 Task: Create conditional ticket fields for capturing feedback on the effectiveness of solutions provided.
Action: Mouse moved to (1144, 78)
Screenshot: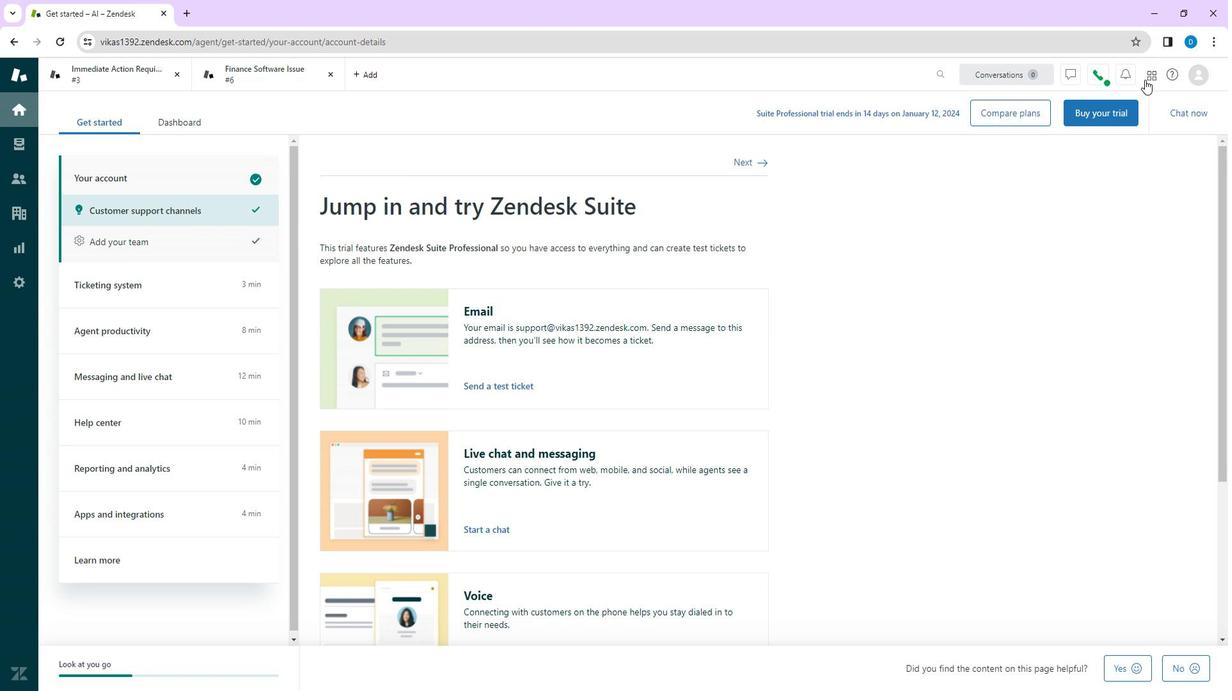 
Action: Mouse pressed left at (1144, 78)
Screenshot: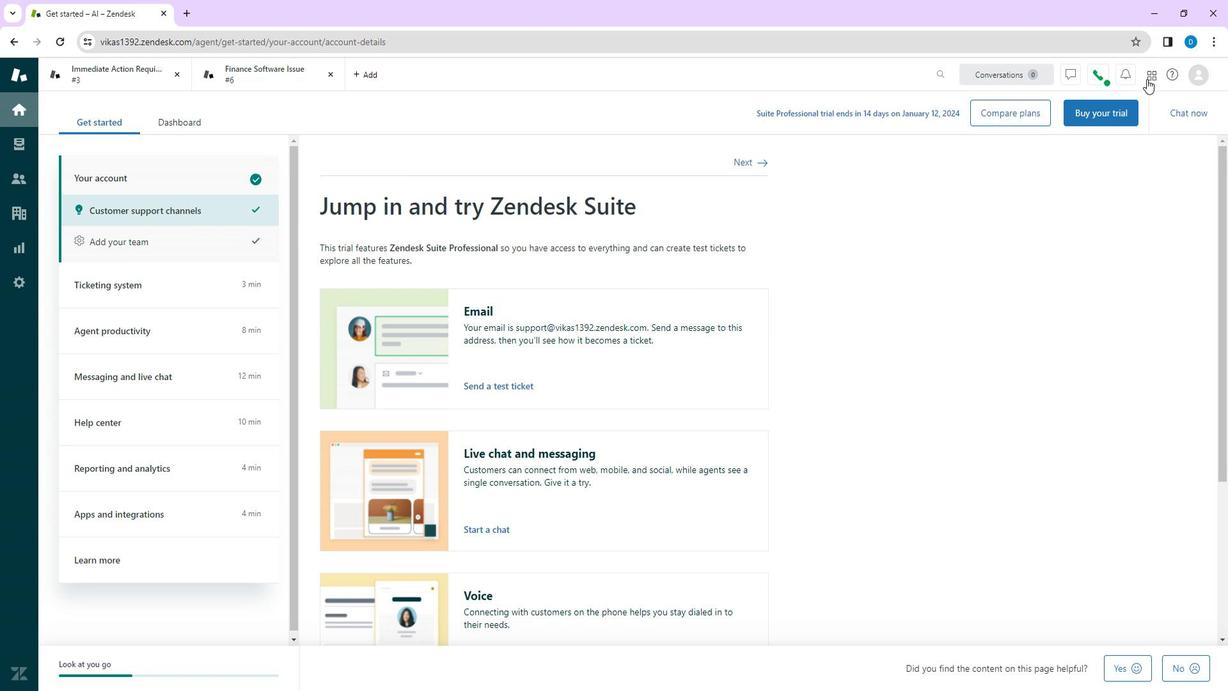 
Action: Mouse moved to (1096, 403)
Screenshot: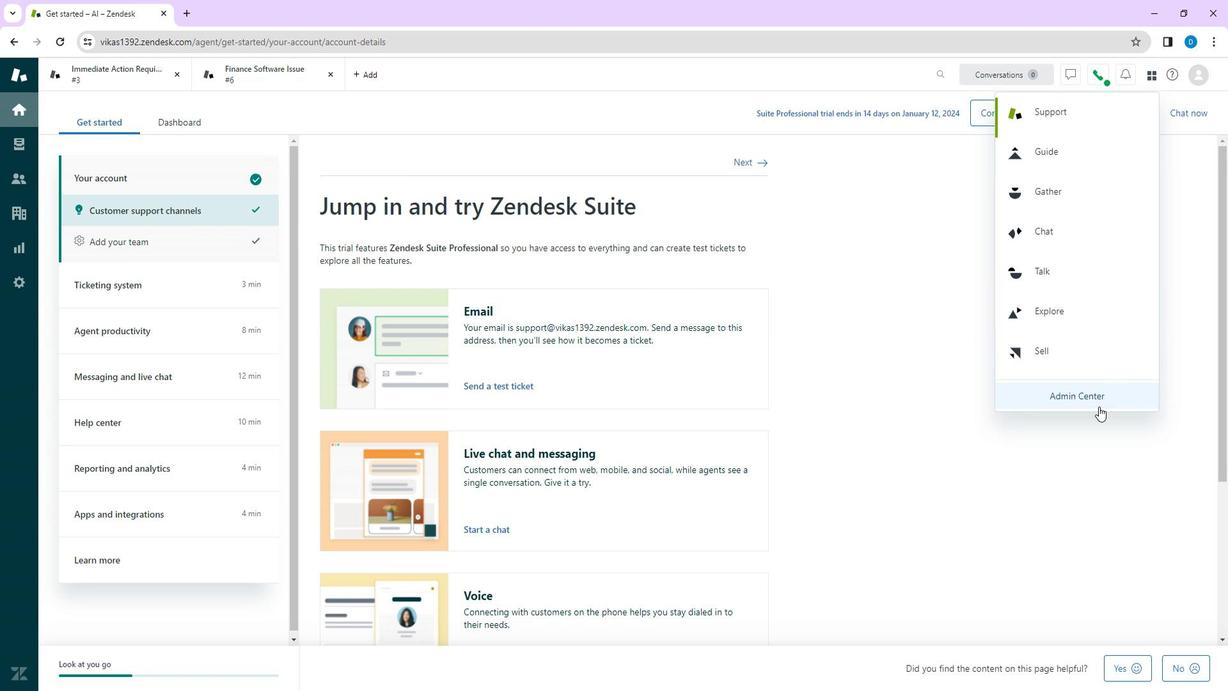 
Action: Mouse pressed left at (1096, 403)
Screenshot: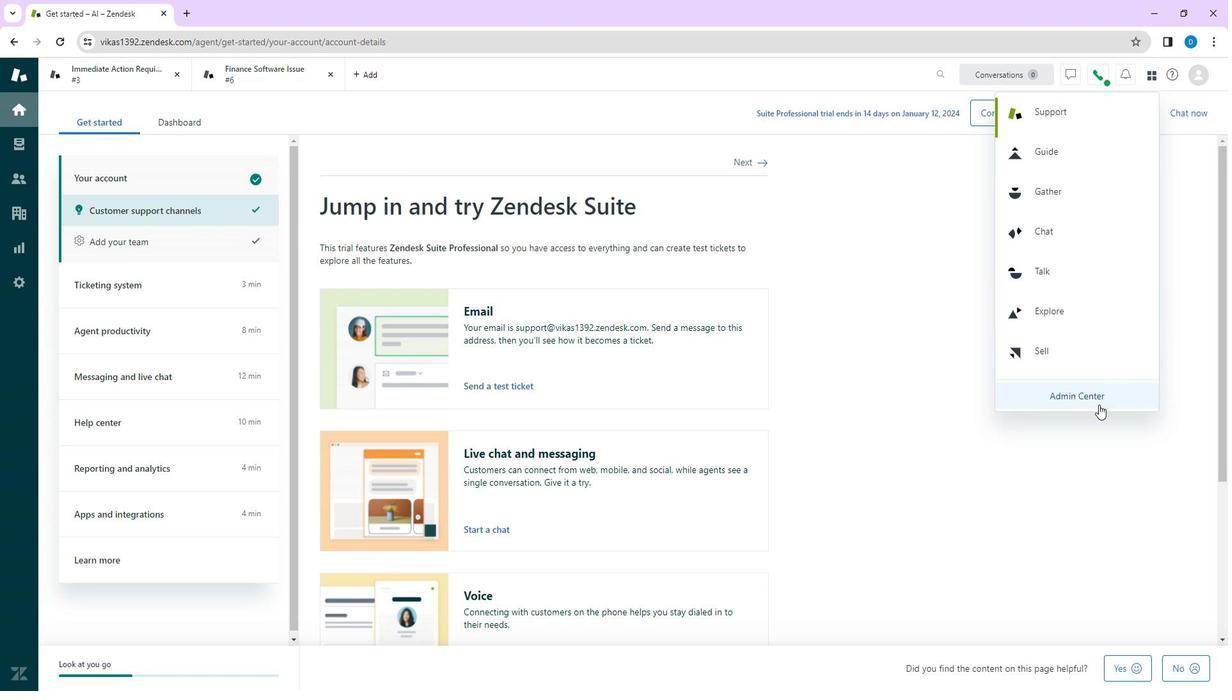 
Action: Mouse moved to (66, 177)
Screenshot: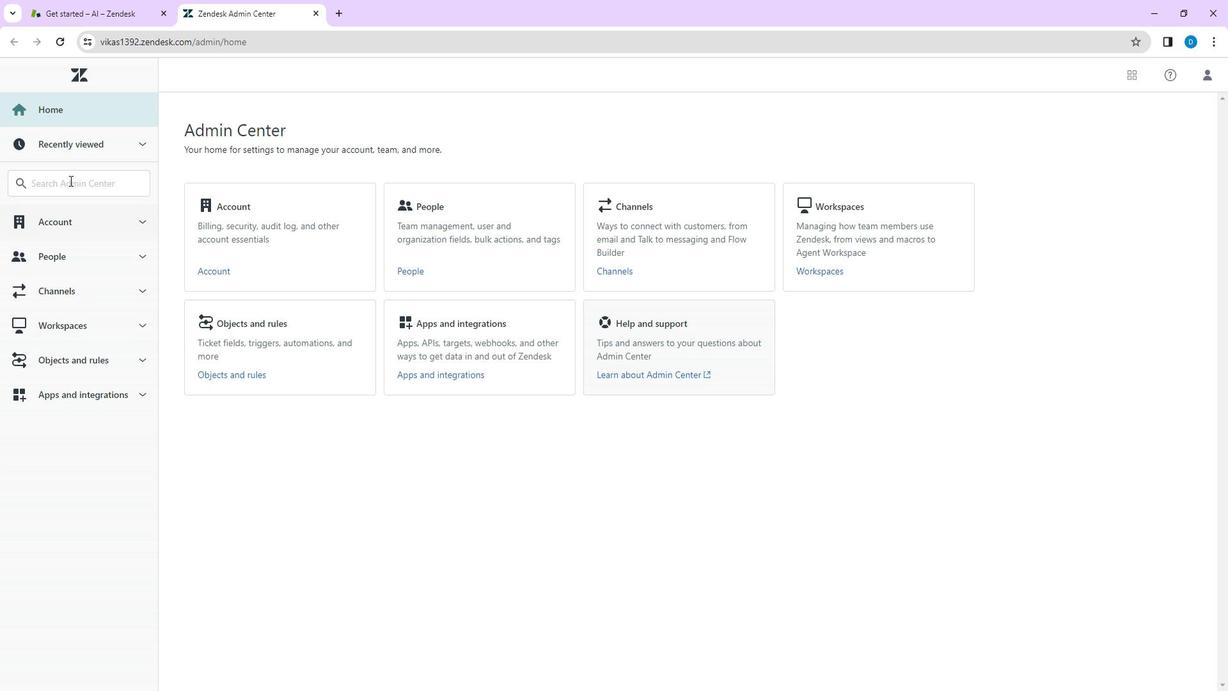 
Action: Mouse pressed left at (66, 177)
Screenshot: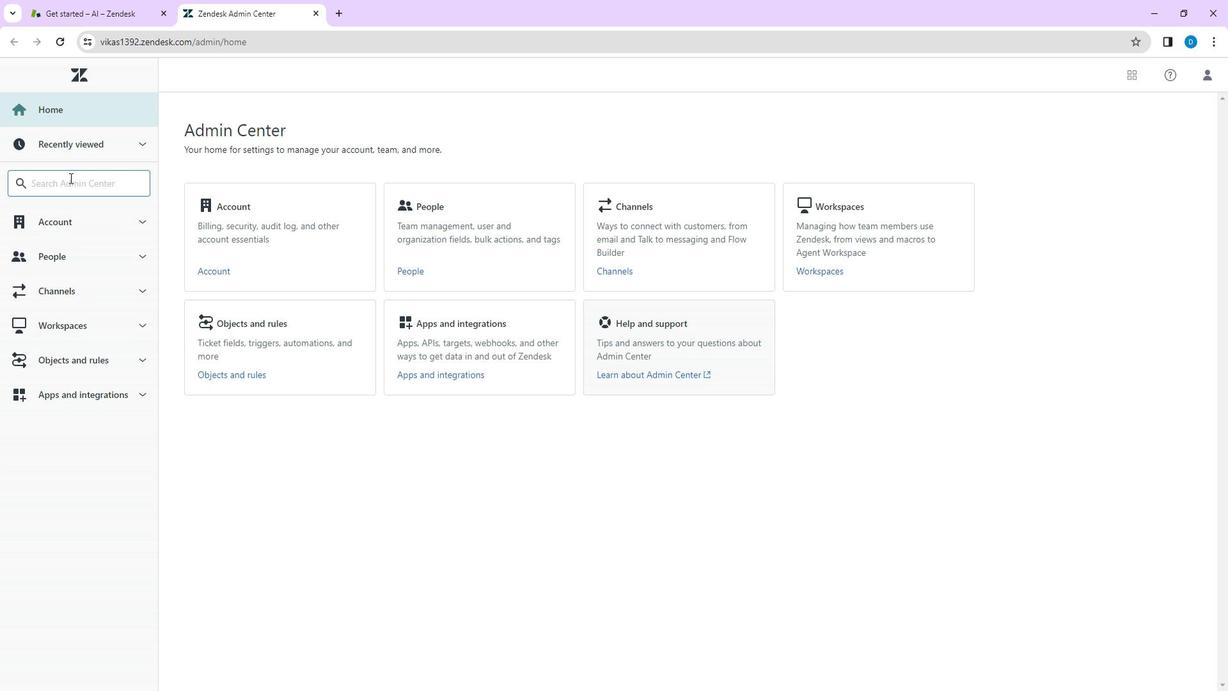 
Action: Key pressed field
Screenshot: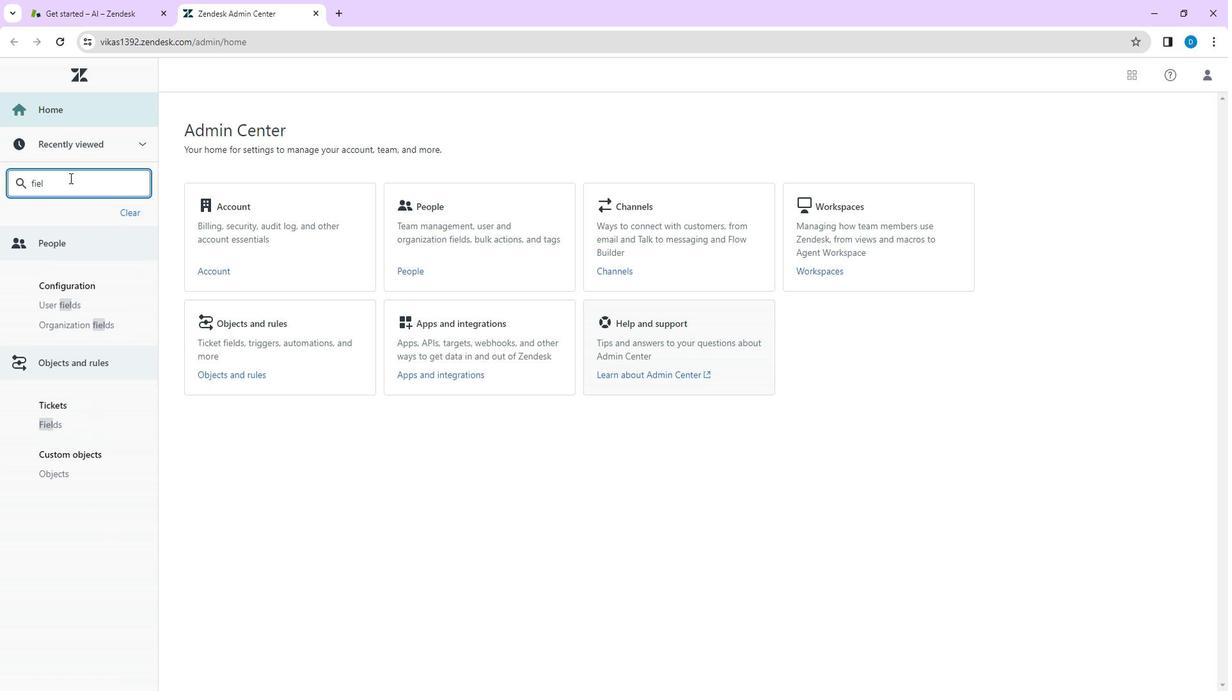 
Action: Mouse moved to (56, 428)
Screenshot: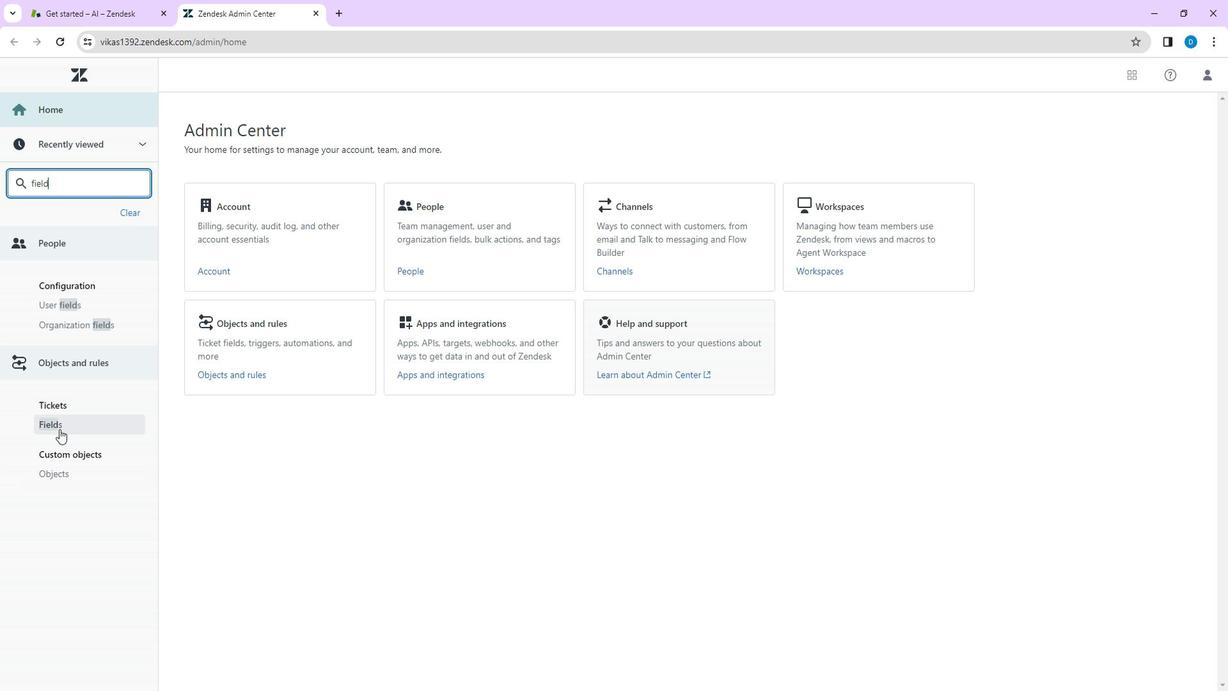 
Action: Mouse pressed left at (56, 428)
Screenshot: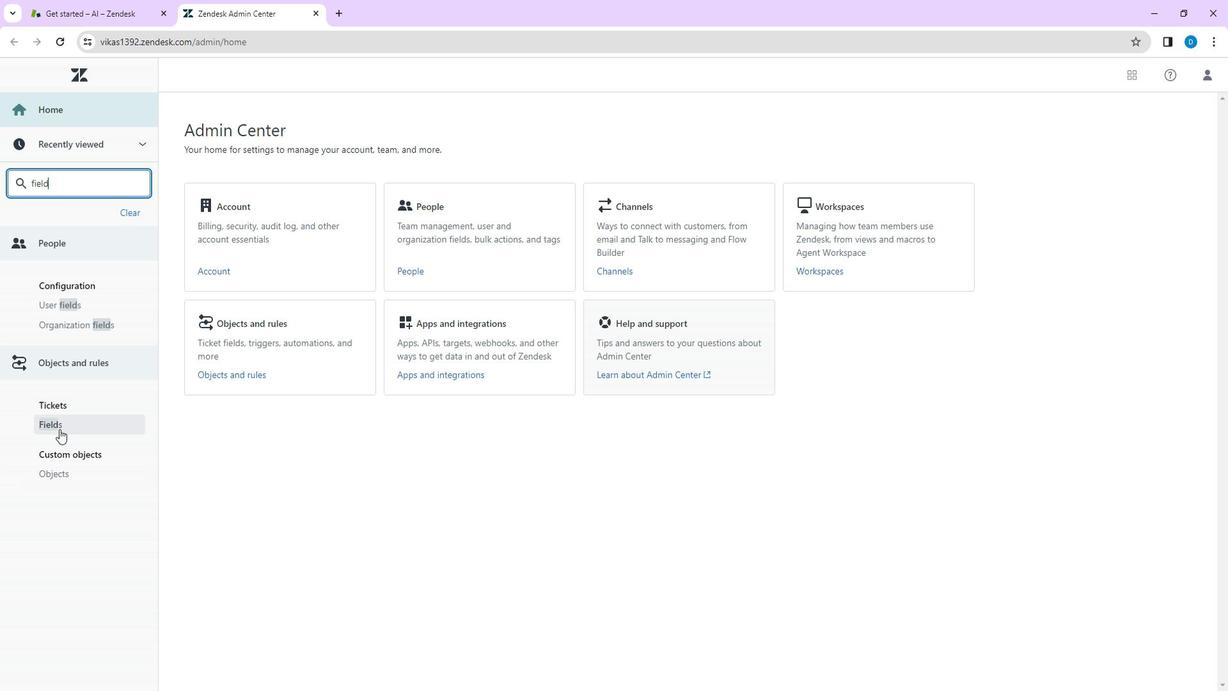 
Action: Mouse moved to (1161, 140)
Screenshot: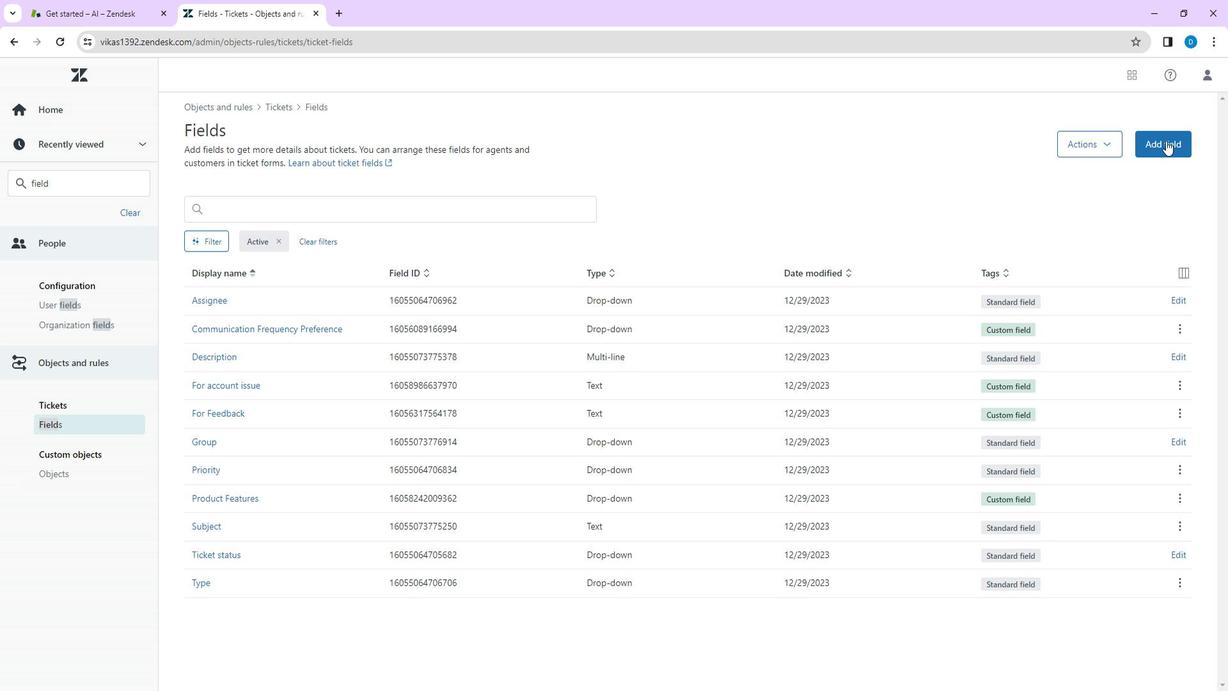 
Action: Mouse pressed left at (1161, 140)
Screenshot: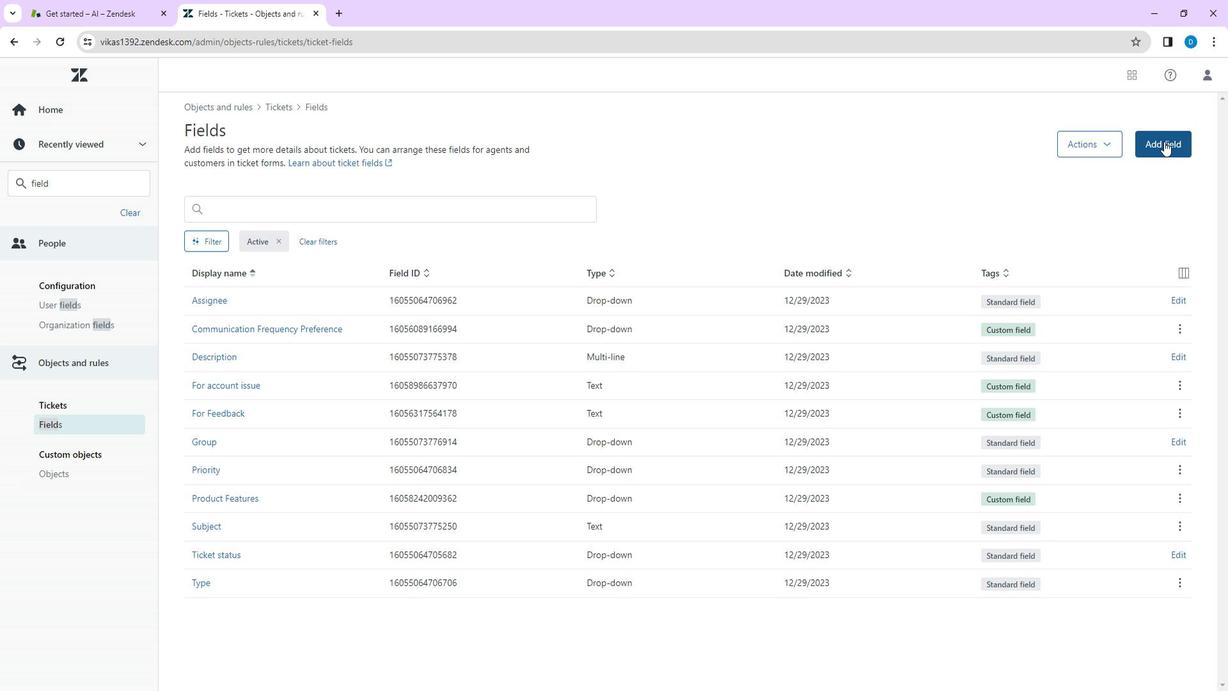 
Action: Mouse moved to (312, 226)
Screenshot: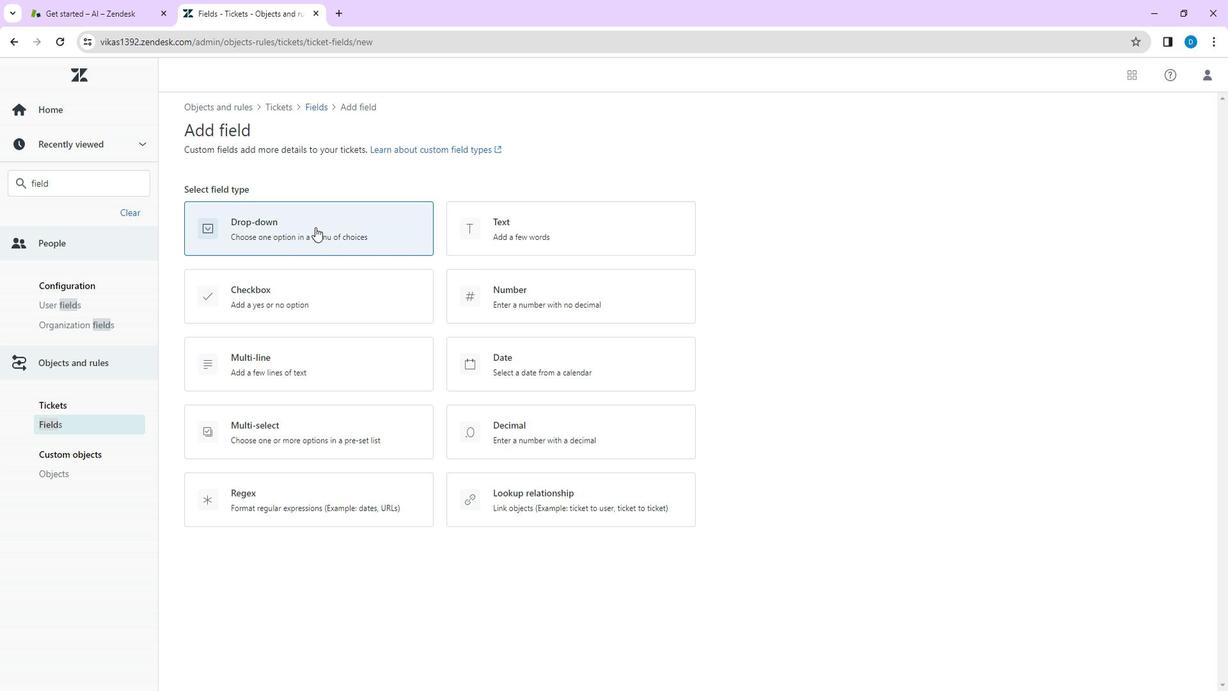 
Action: Mouse pressed left at (312, 226)
Screenshot: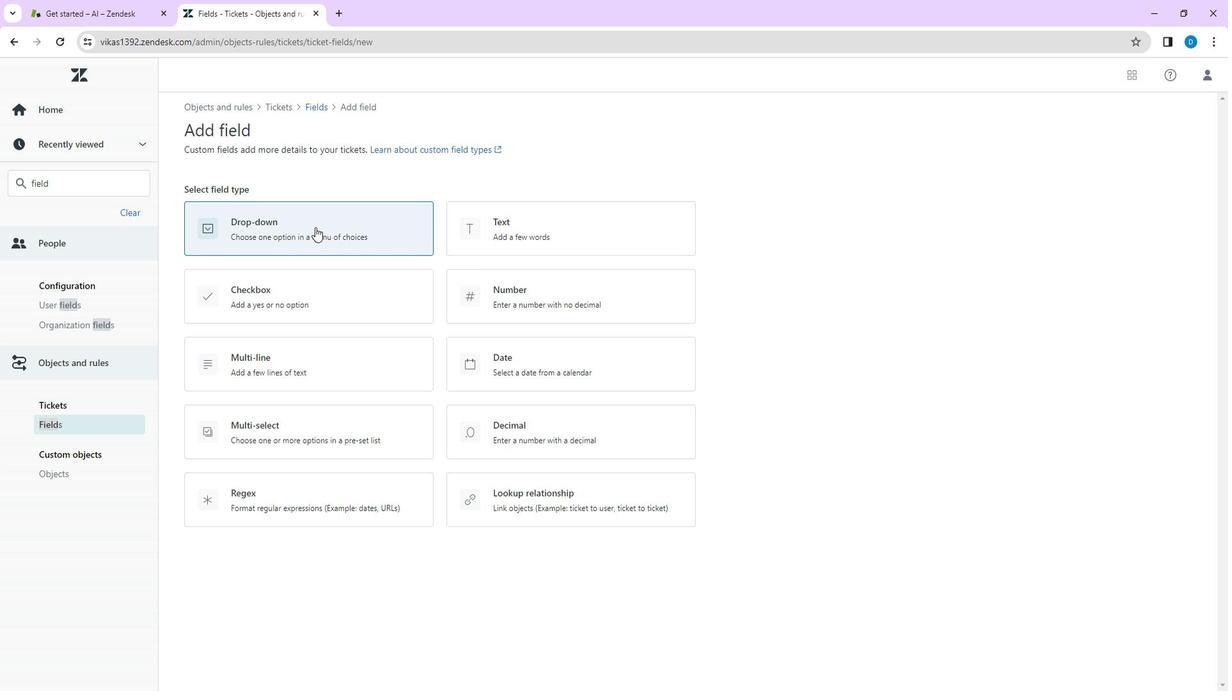
Action: Mouse moved to (280, 254)
Screenshot: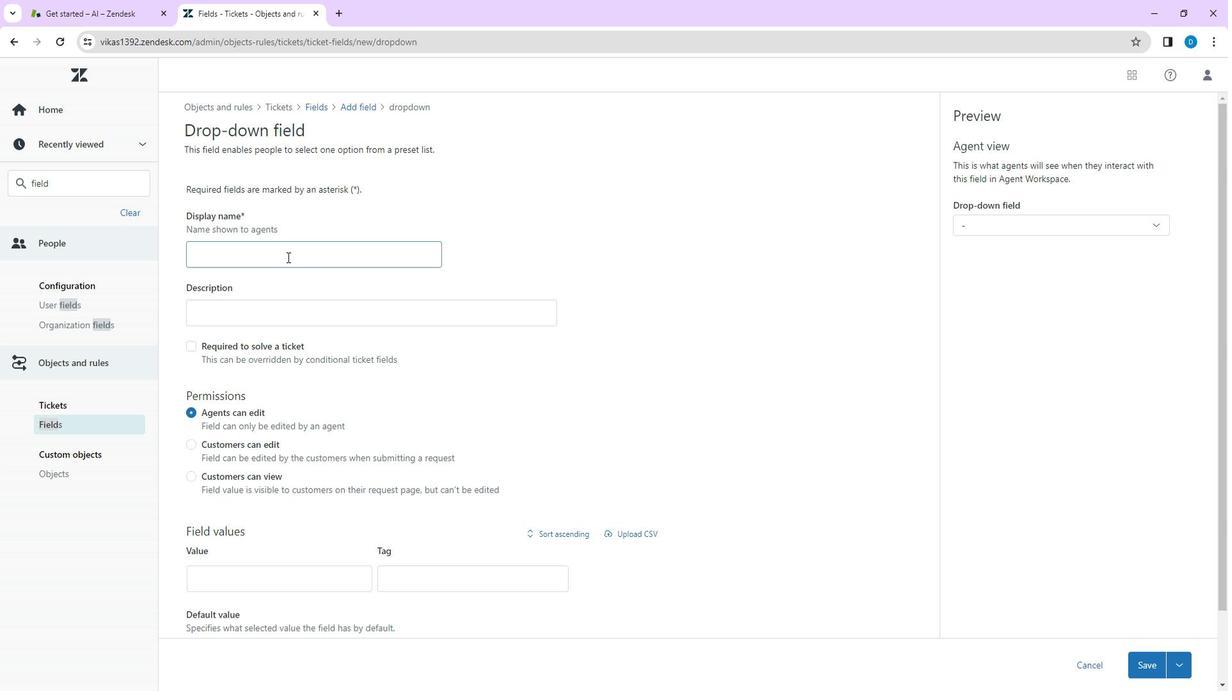
Action: Mouse pressed left at (280, 254)
Screenshot: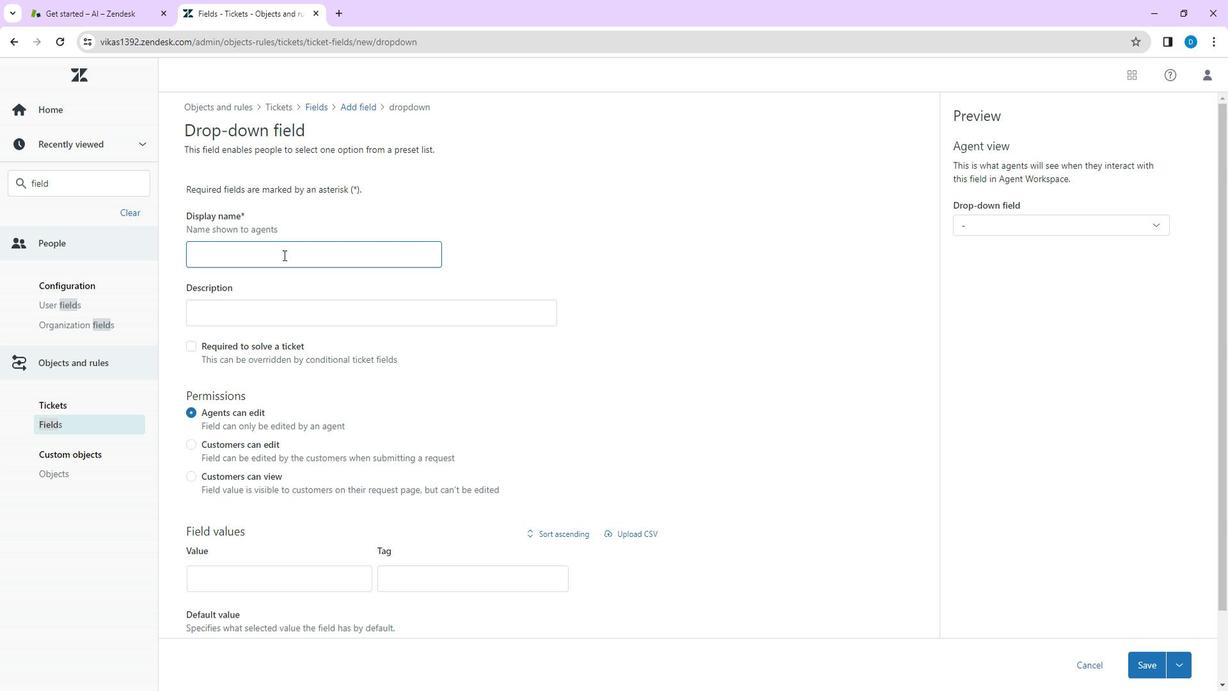 
Action: Key pressed <Key.caps_lock>F<Key.caps_lock>eedback<Key.space><Key.caps_lock>F<Key.caps_lock>ield
Screenshot: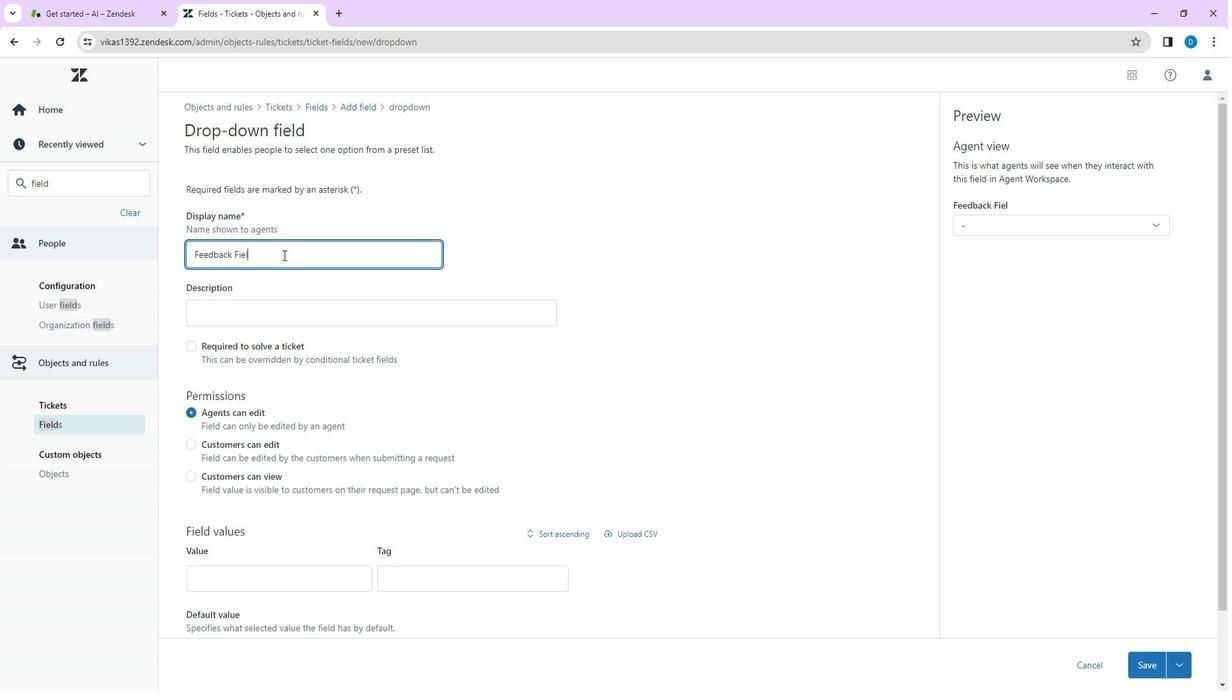 
Action: Mouse moved to (276, 306)
Screenshot: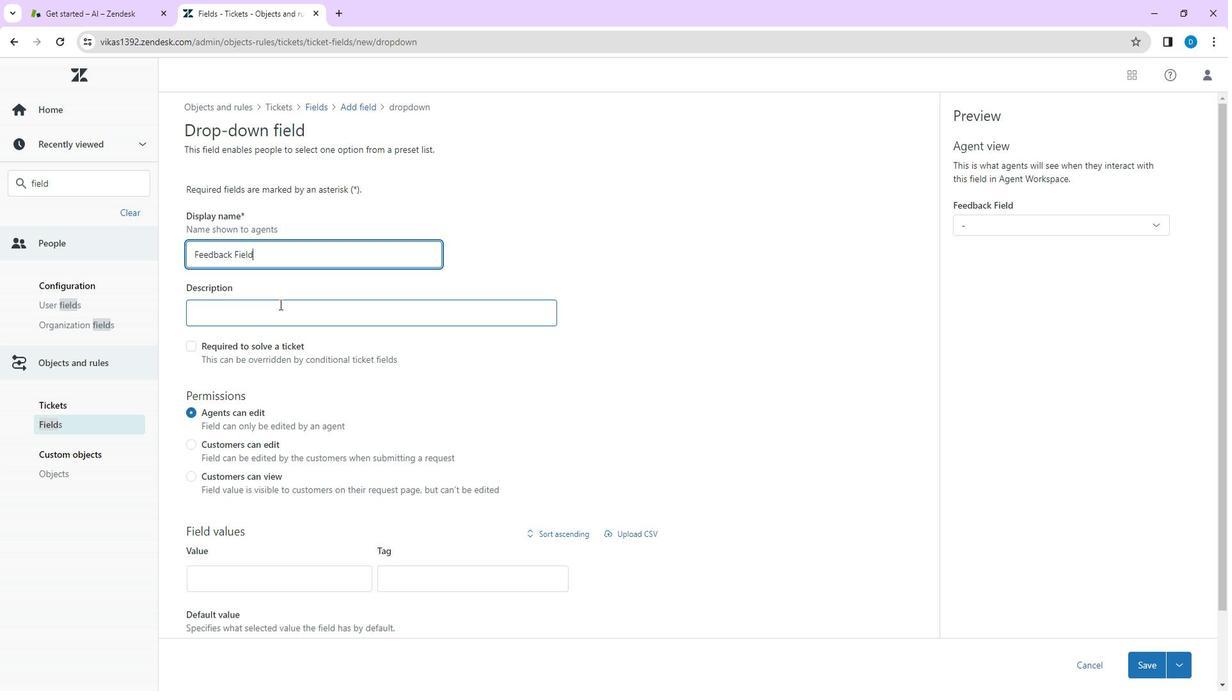 
Action: Mouse pressed left at (276, 306)
Screenshot: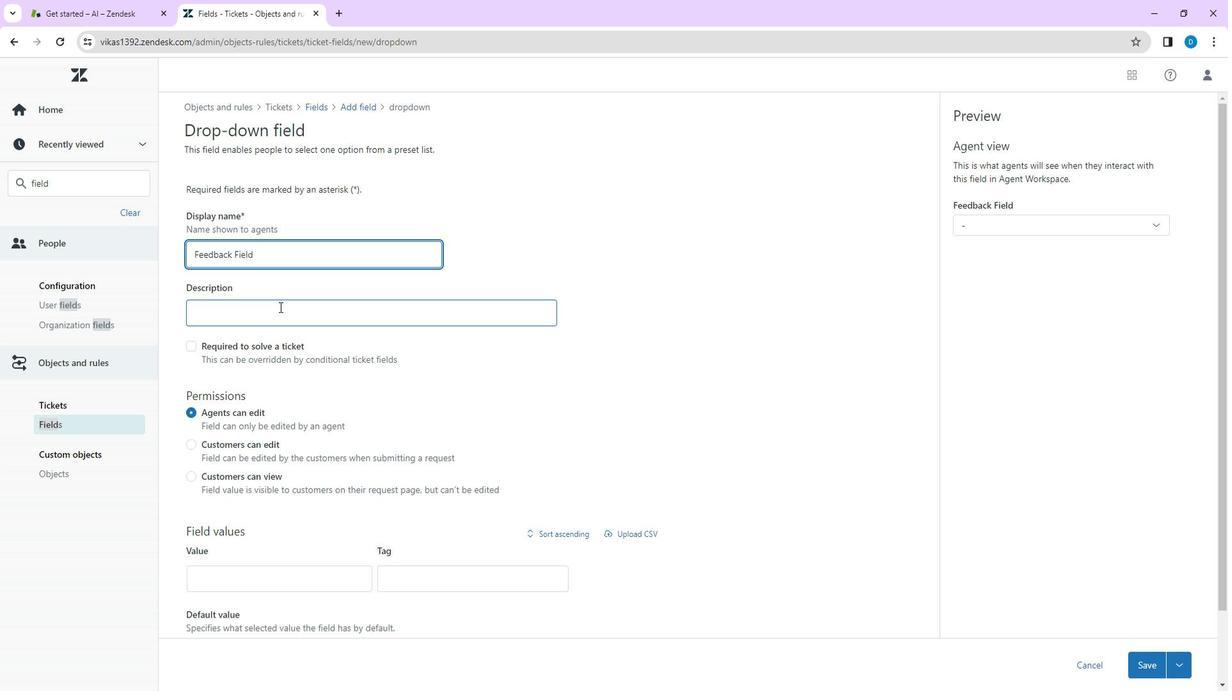 
Action: Key pressed teh<Key.space><Key.backspace><Key.backspace><Key.backspace><Key.backspace><Key.caps_lock>T<Key.caps_lock>he<Key.space>effect<Key.backspace>tiveness<Key.space>of<Key.space>solutions<Key.space>provided.
Screenshot: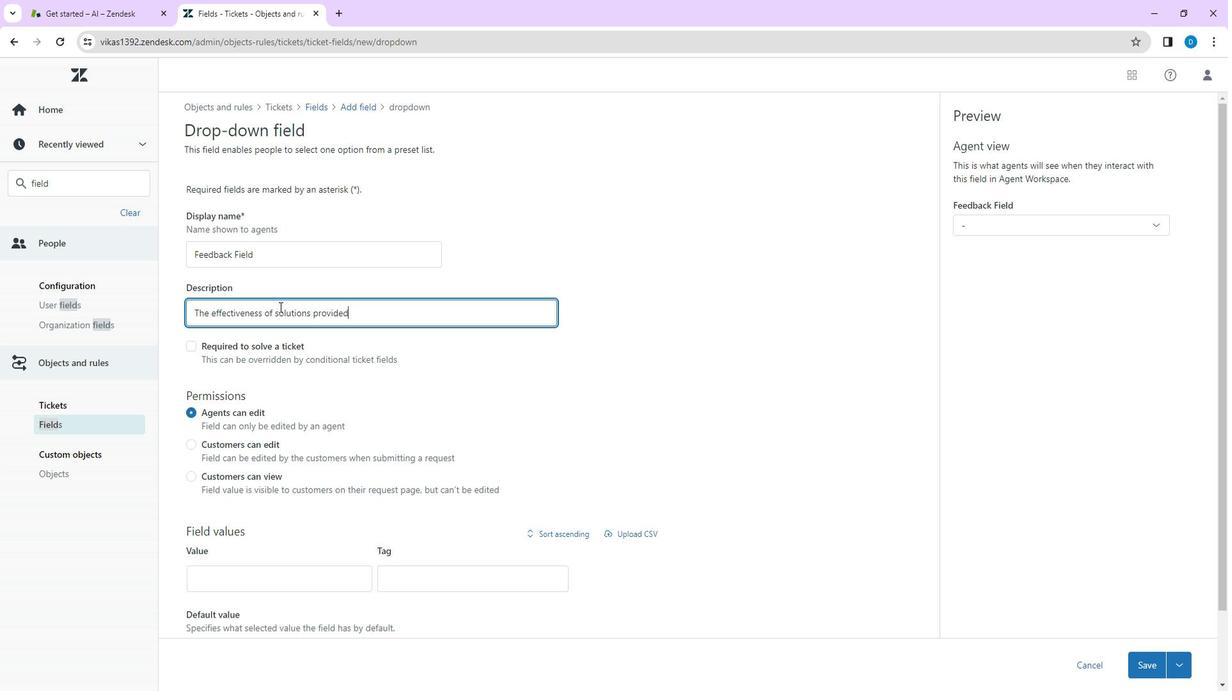 
Action: Mouse moved to (191, 349)
Screenshot: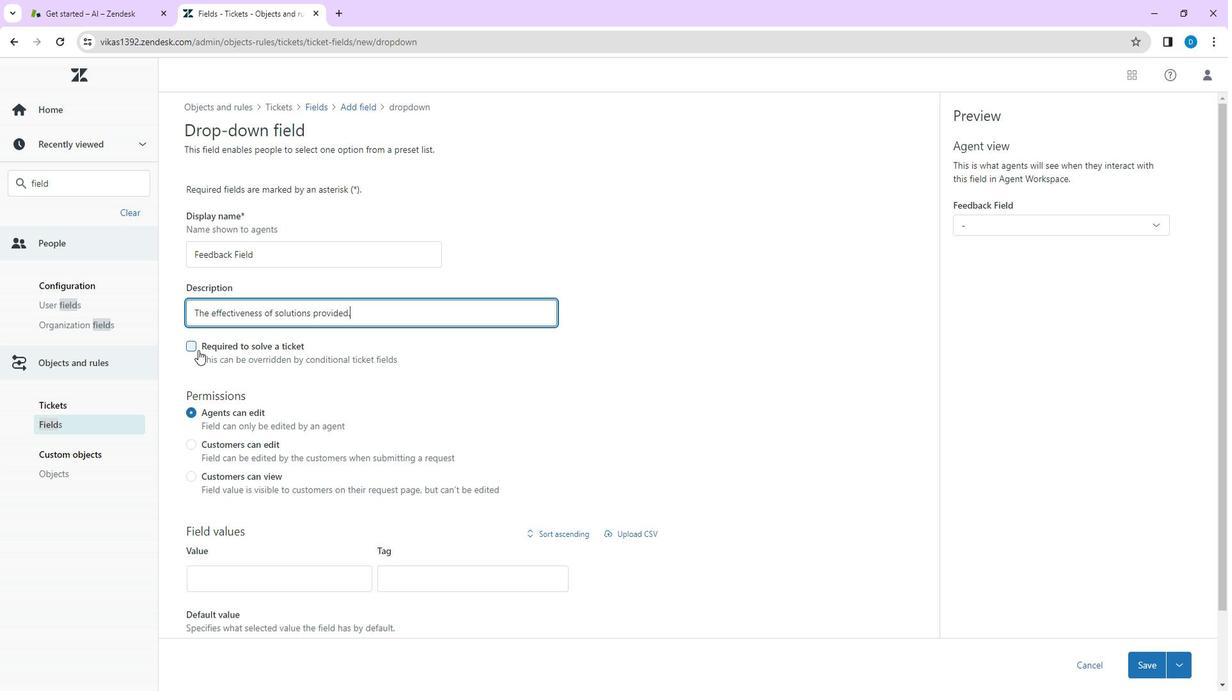 
Action: Mouse pressed left at (191, 349)
Screenshot: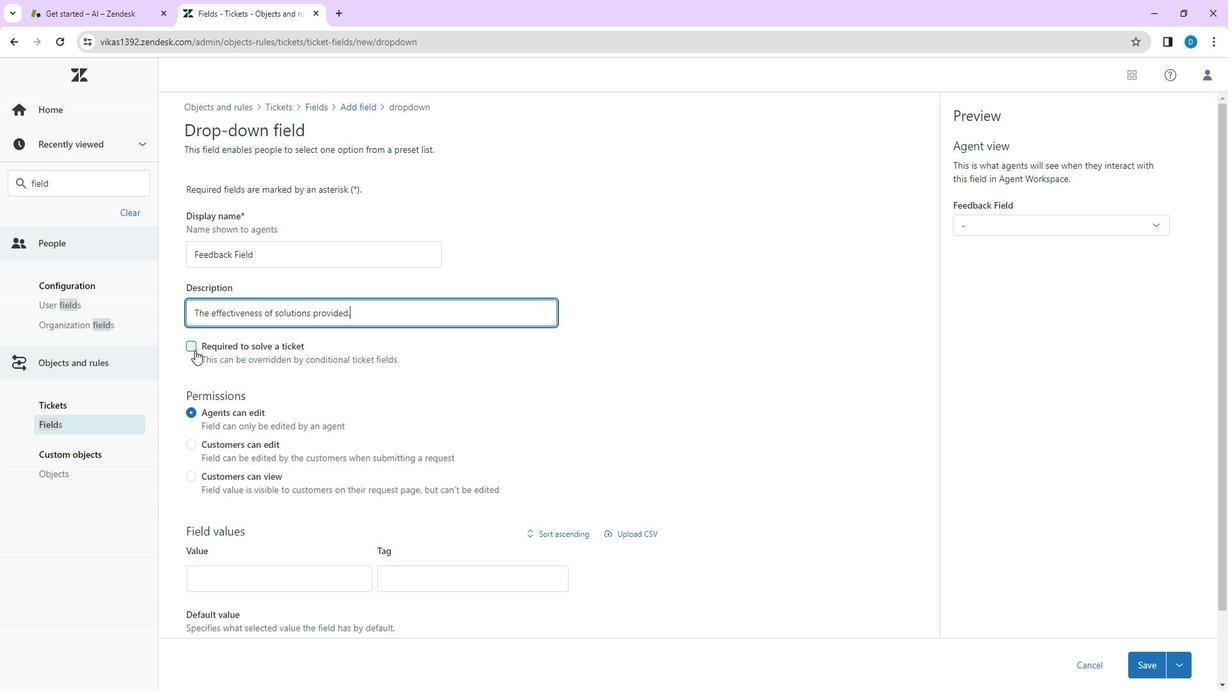 
Action: Mouse pressed left at (191, 349)
Screenshot: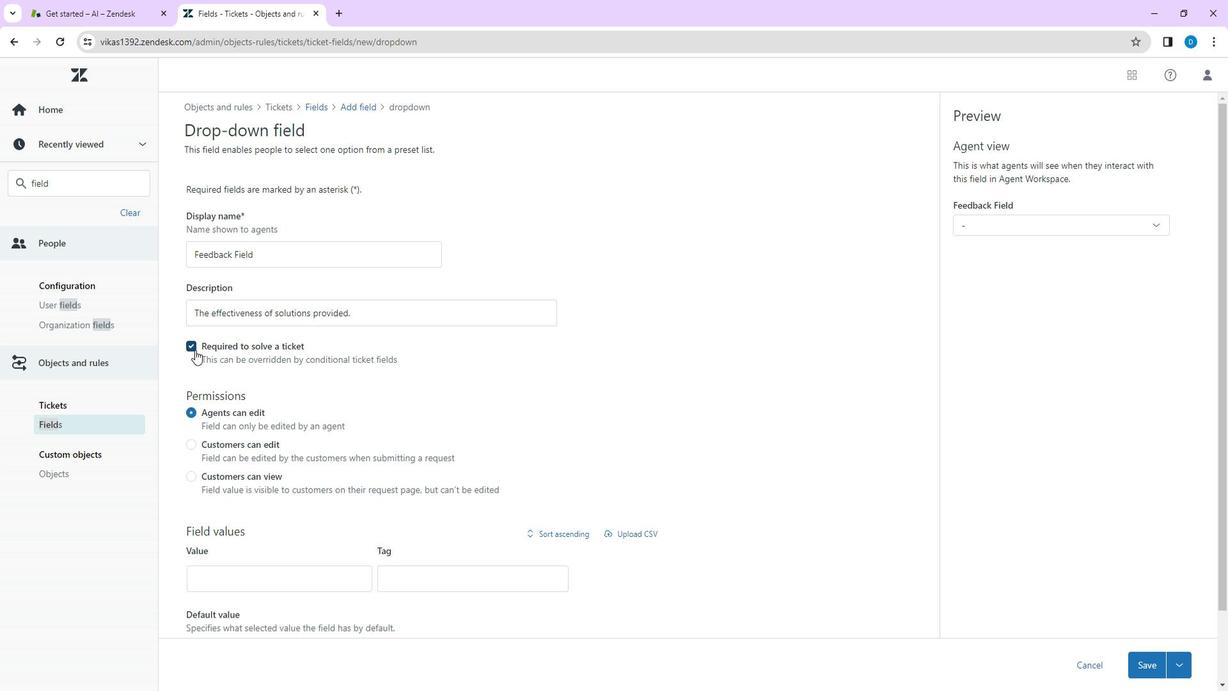 
Action: Mouse moved to (202, 406)
Screenshot: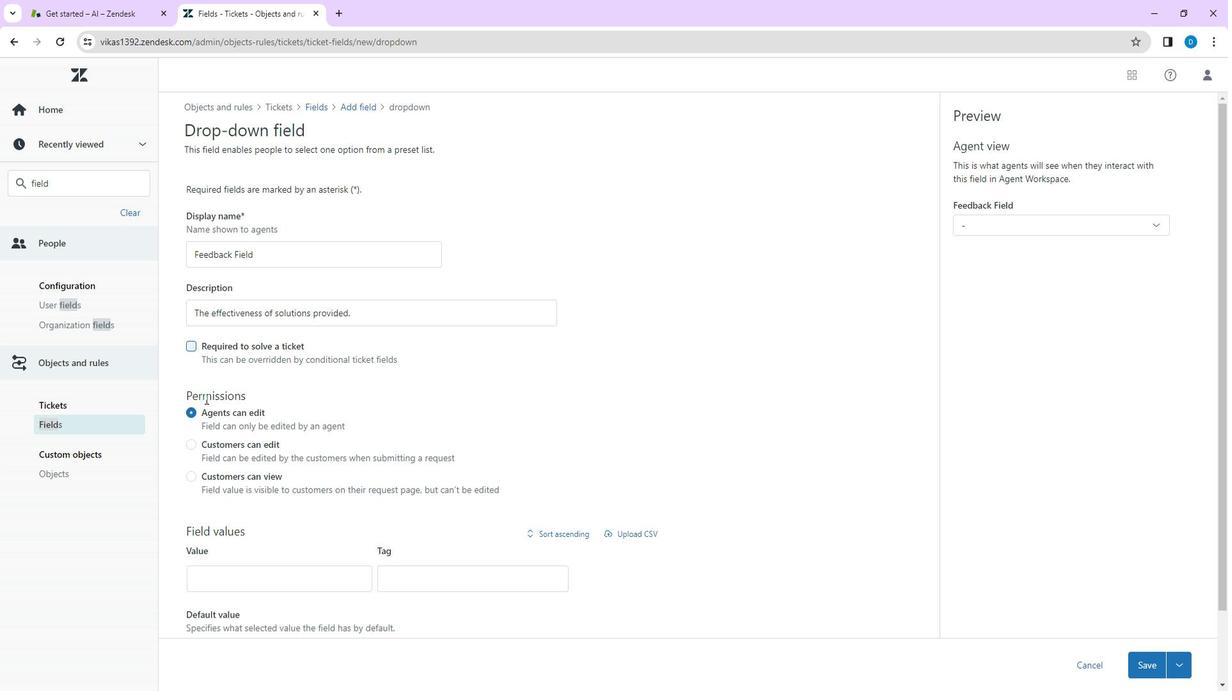 
Action: Mouse scrolled (202, 405) with delta (0, 0)
Screenshot: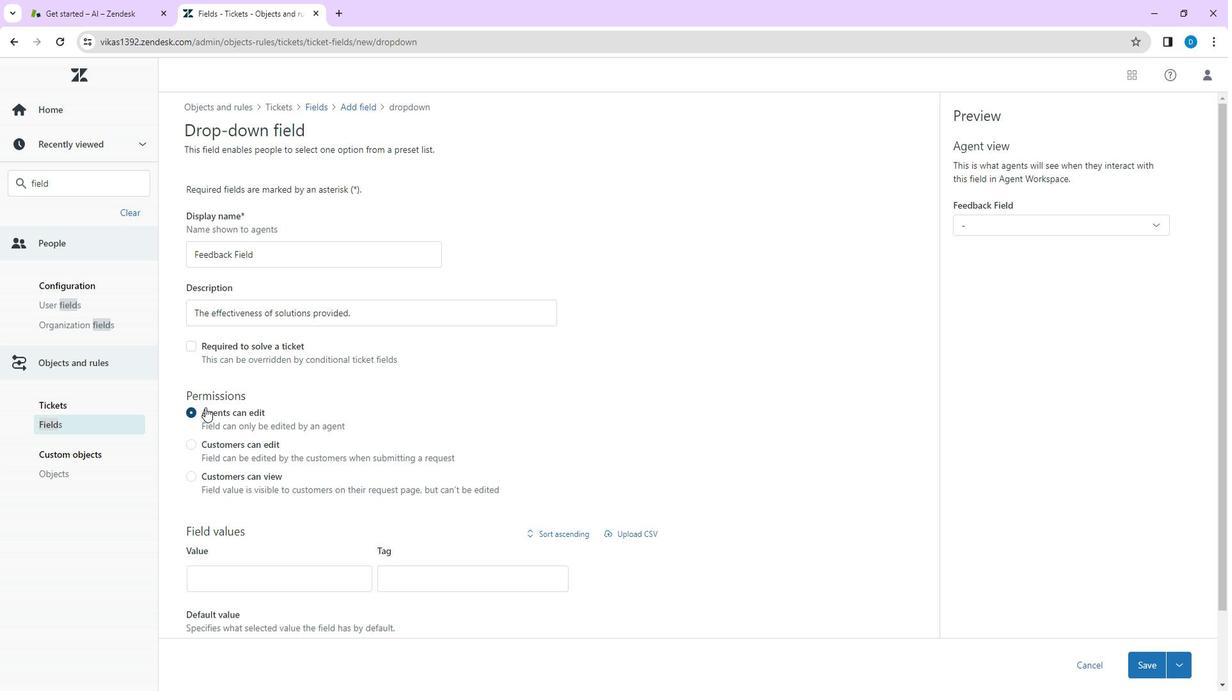 
Action: Mouse scrolled (202, 405) with delta (0, 0)
Screenshot: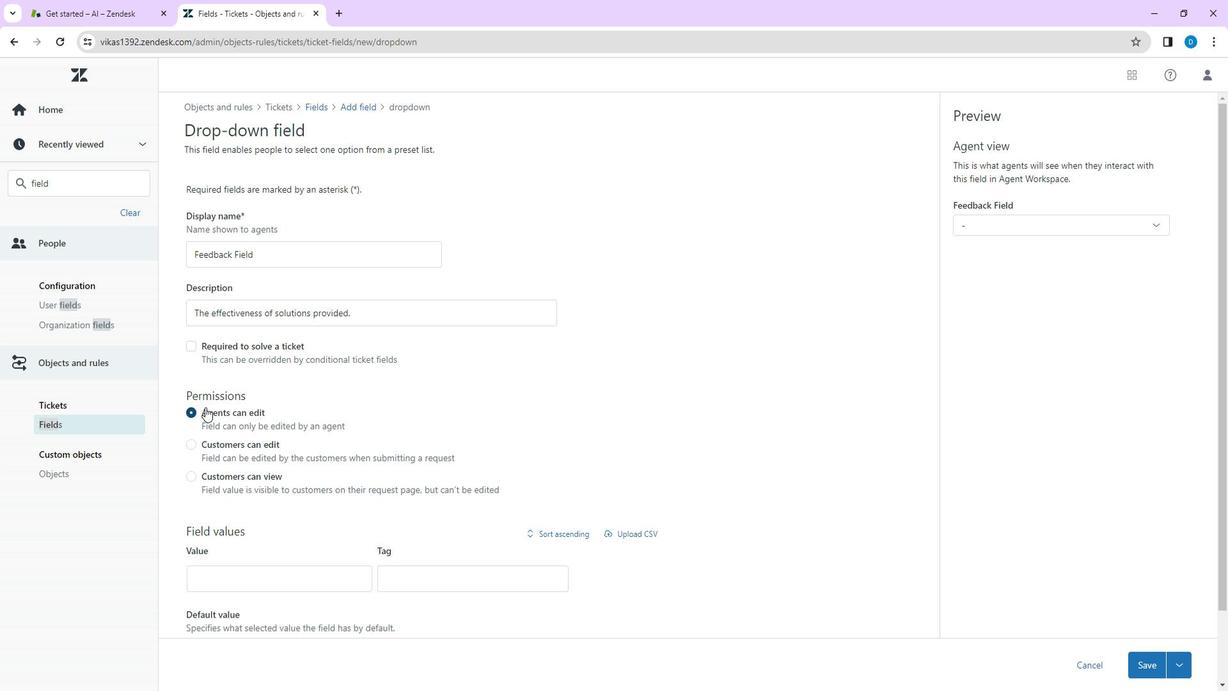 
Action: Mouse moved to (267, 501)
Screenshot: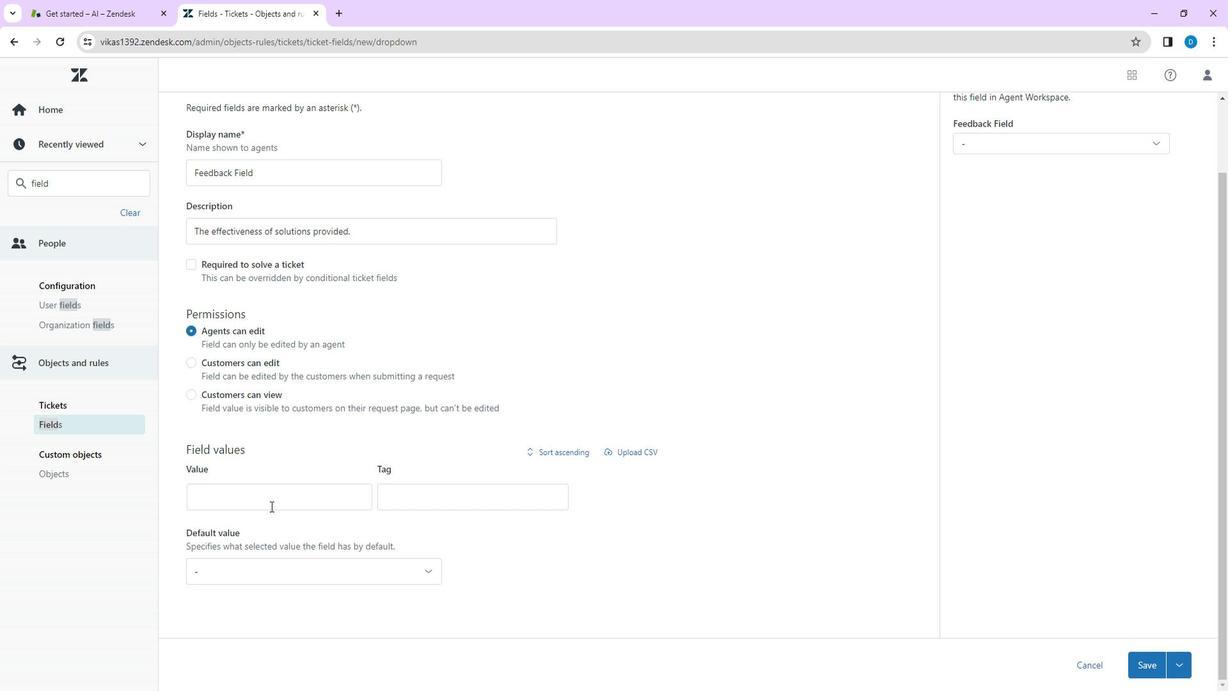
Action: Mouse pressed left at (267, 501)
Screenshot: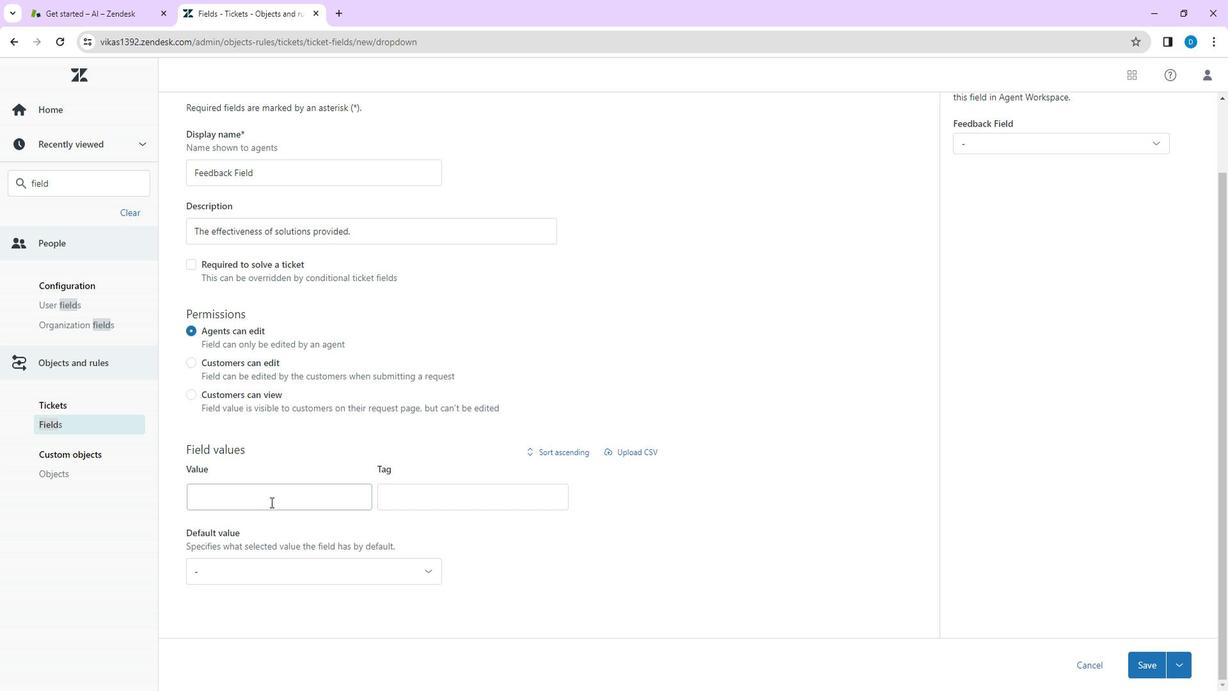 
Action: Key pressed <Key.caps_lock>S<Key.caps_lock>t<Key.backspace>atisfied
Screenshot: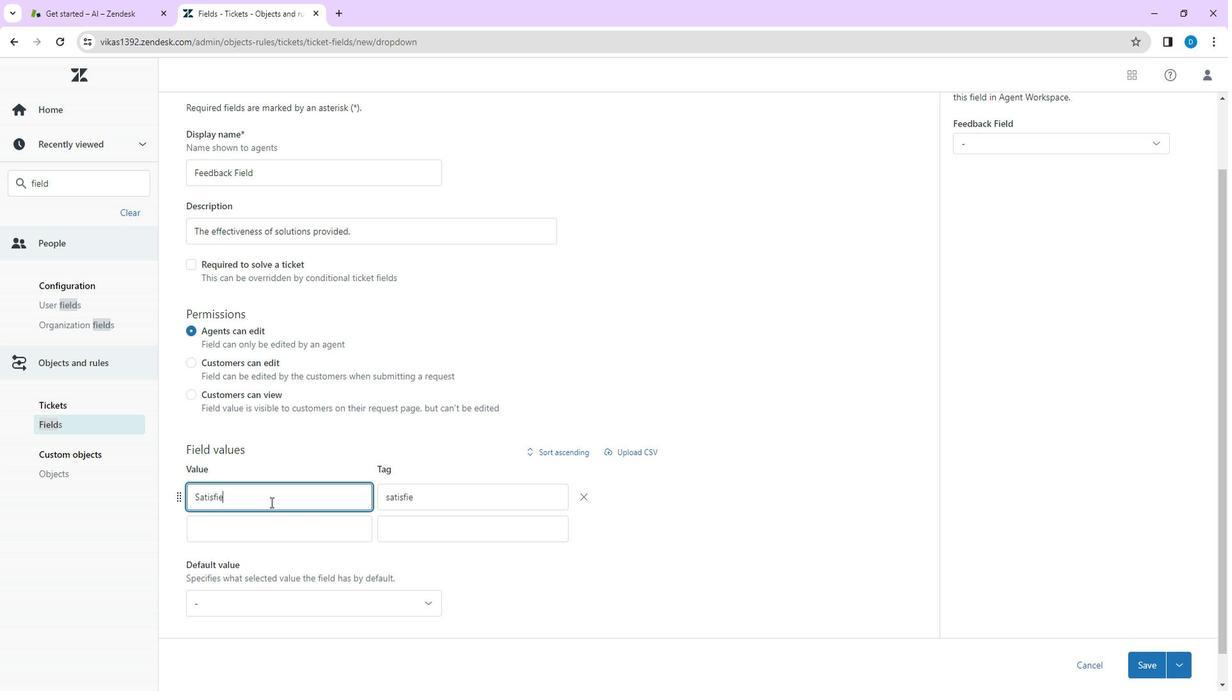 
Action: Mouse moved to (588, 552)
Screenshot: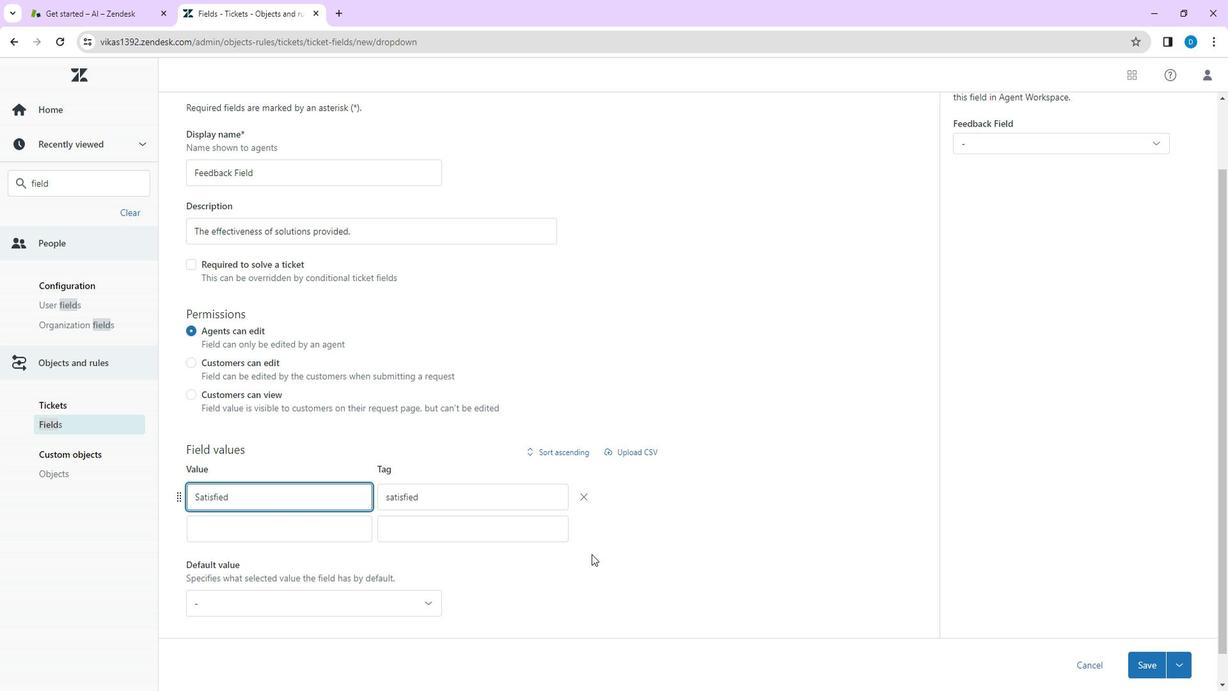 
Action: Mouse pressed left at (588, 552)
Screenshot: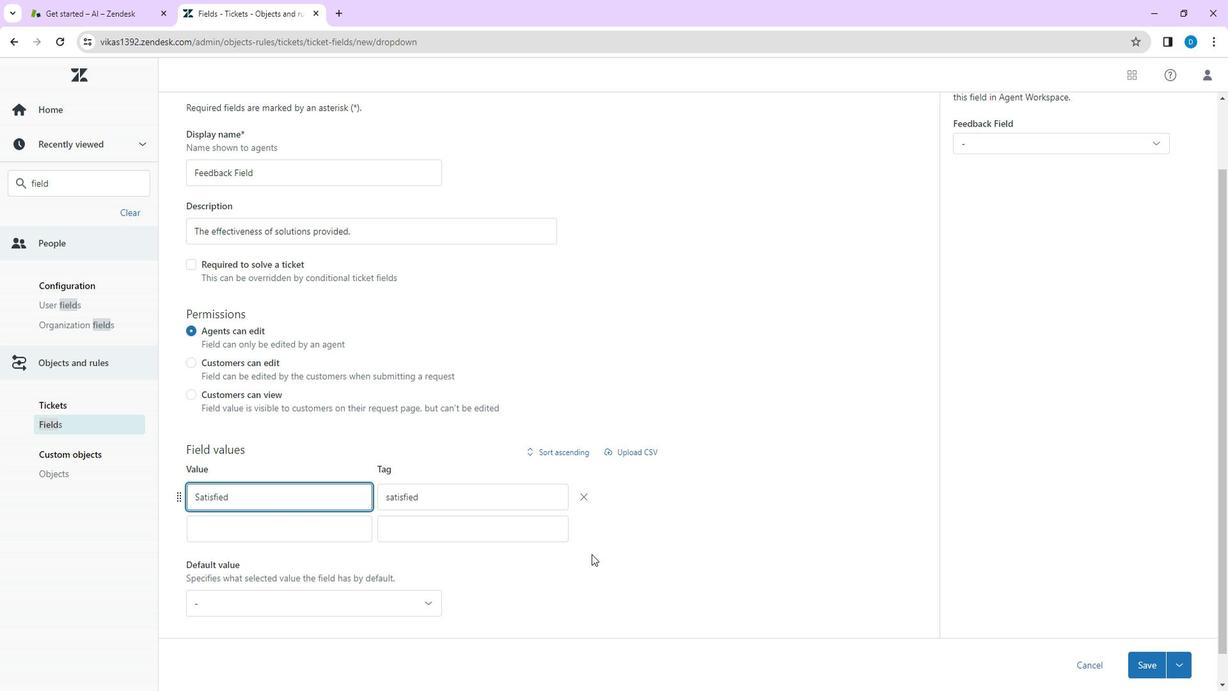 
Action: Mouse moved to (253, 524)
Screenshot: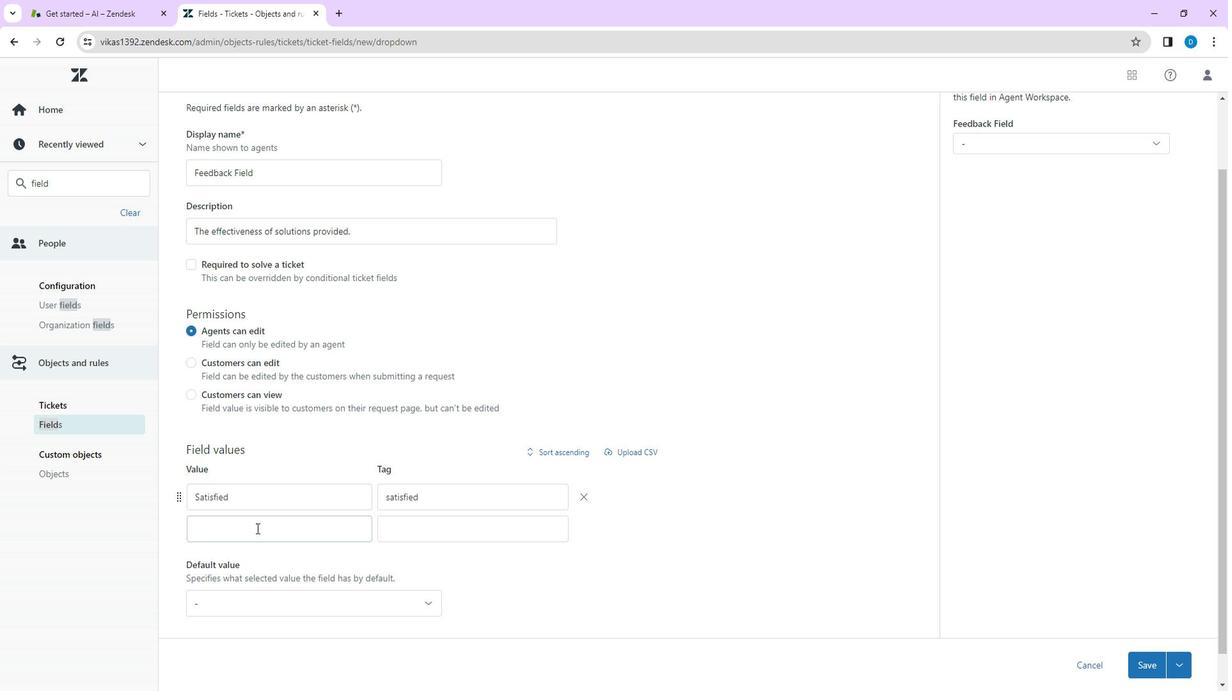 
Action: Mouse pressed left at (253, 524)
Screenshot: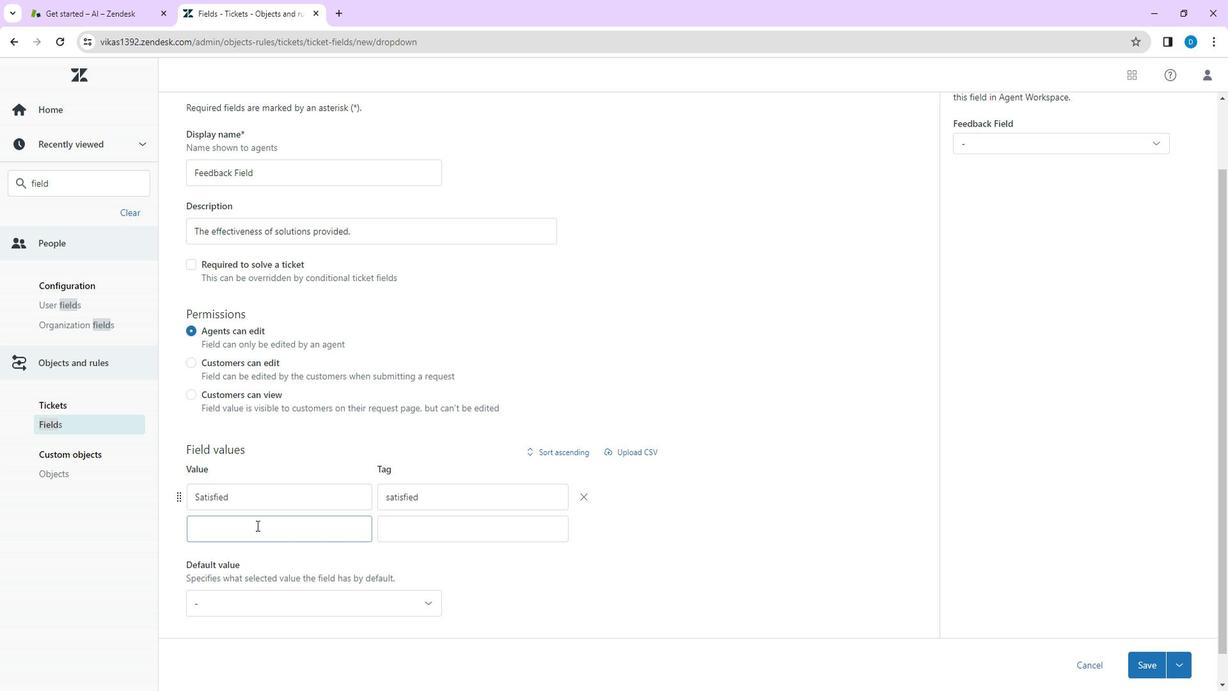 
Action: Key pressed un<Key.backspace><Key.backspace><Key.caps_lock>U<Key.caps_lock>nsatisfied
Screenshot: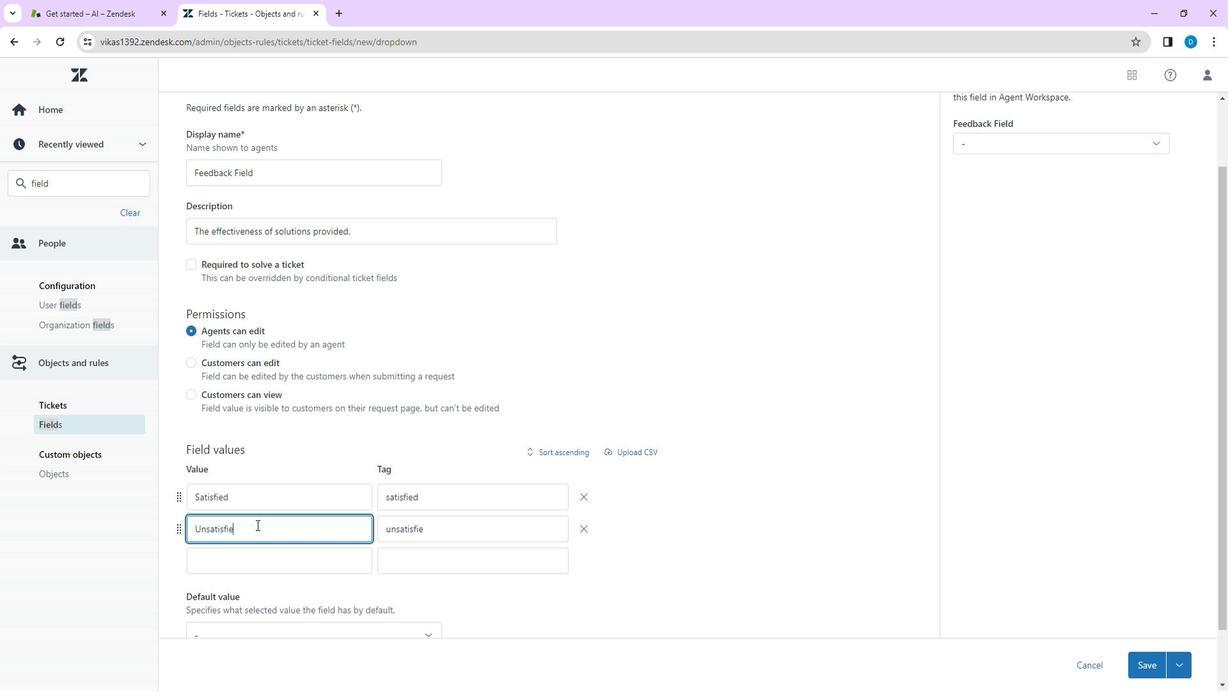 
Action: Mouse moved to (635, 563)
Screenshot: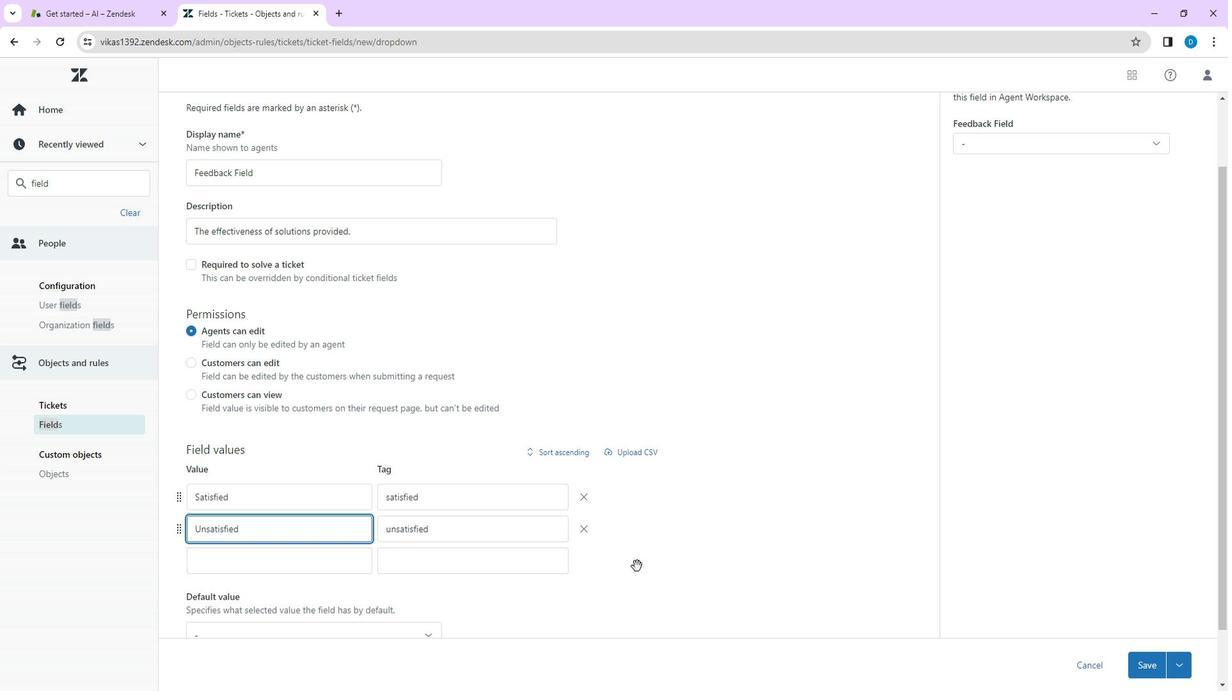 
Action: Mouse pressed left at (635, 563)
Screenshot: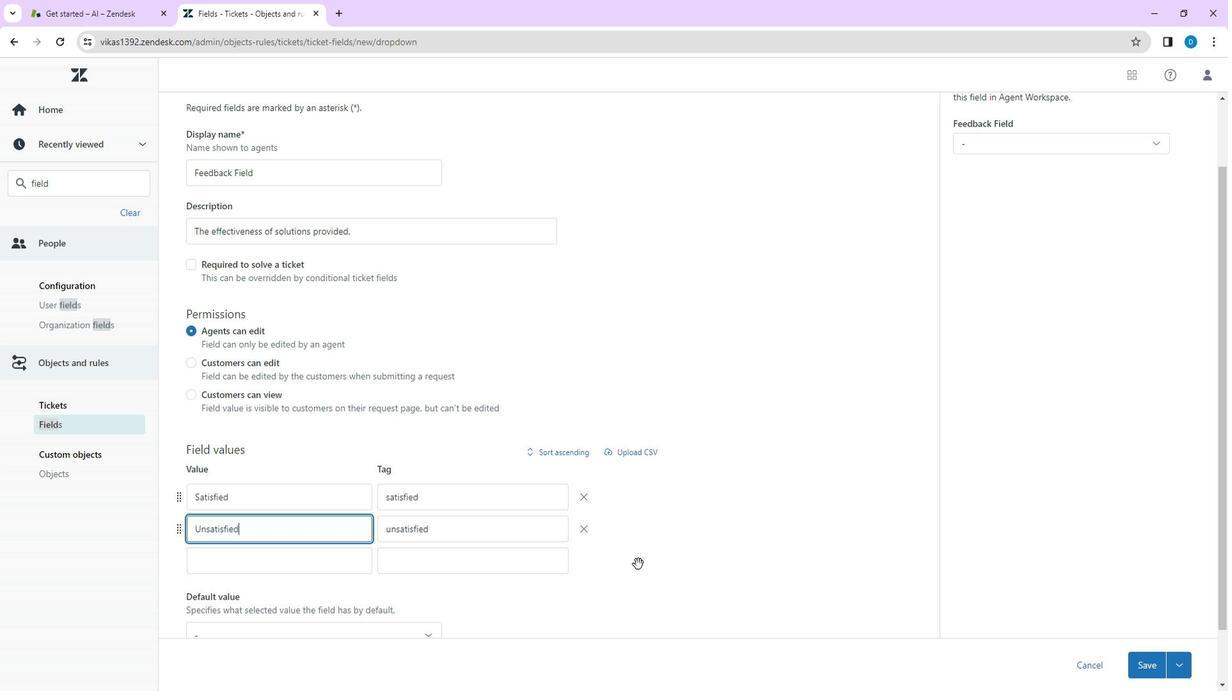 
Action: Mouse moved to (694, 553)
Screenshot: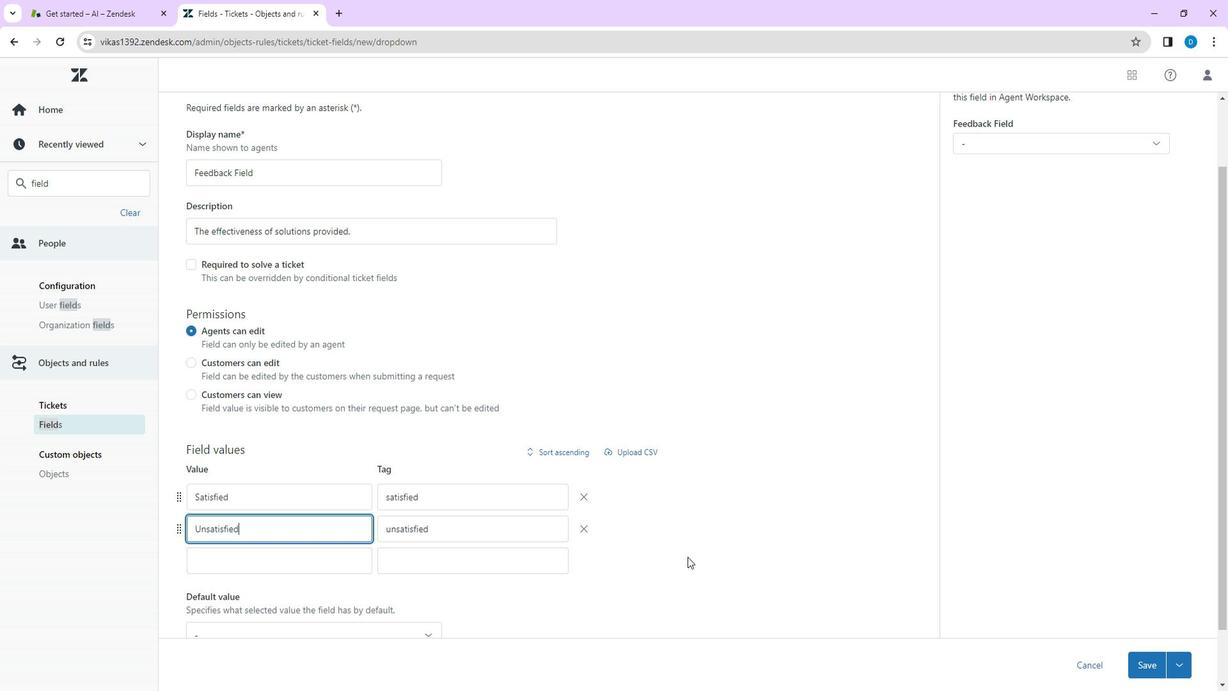 
Action: Mouse scrolled (694, 552) with delta (0, 0)
Screenshot: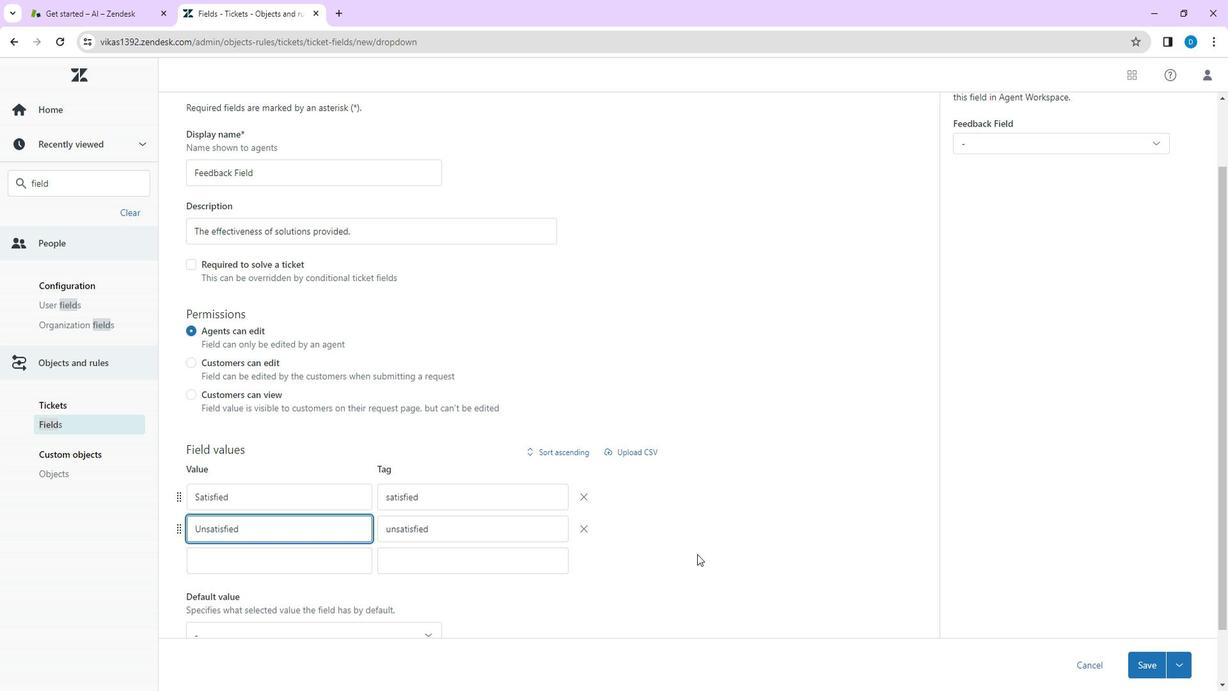 
Action: Mouse scrolled (694, 552) with delta (0, 0)
Screenshot: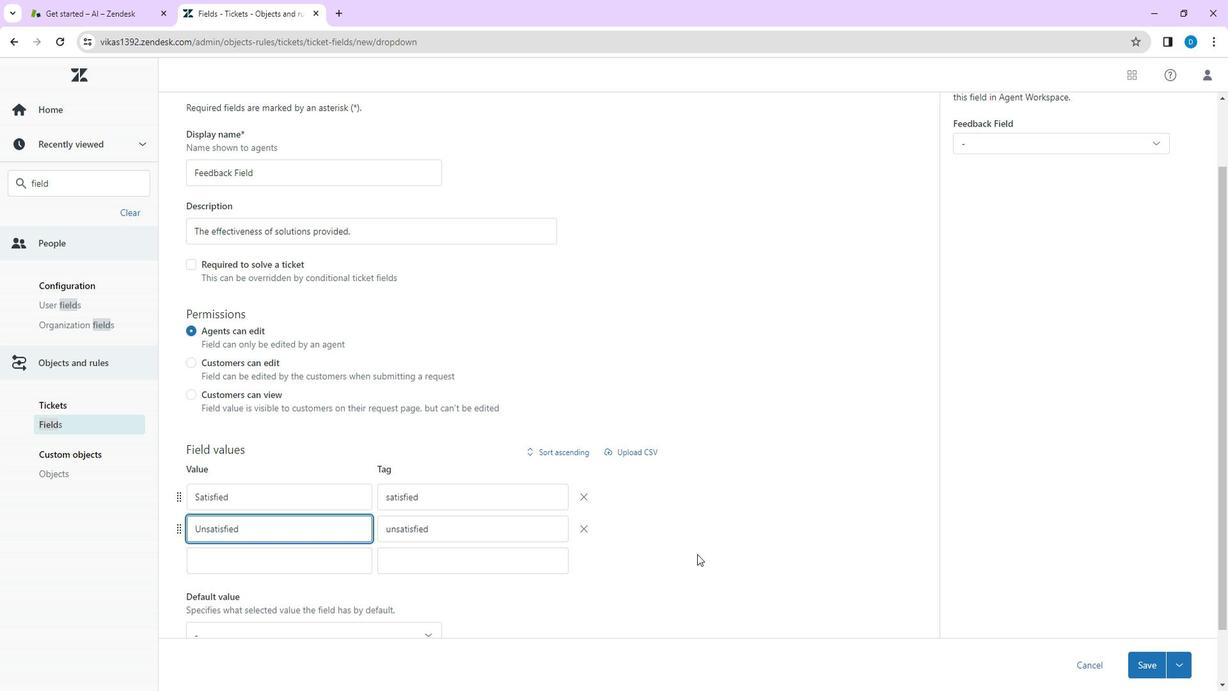
Action: Mouse moved to (694, 553)
Screenshot: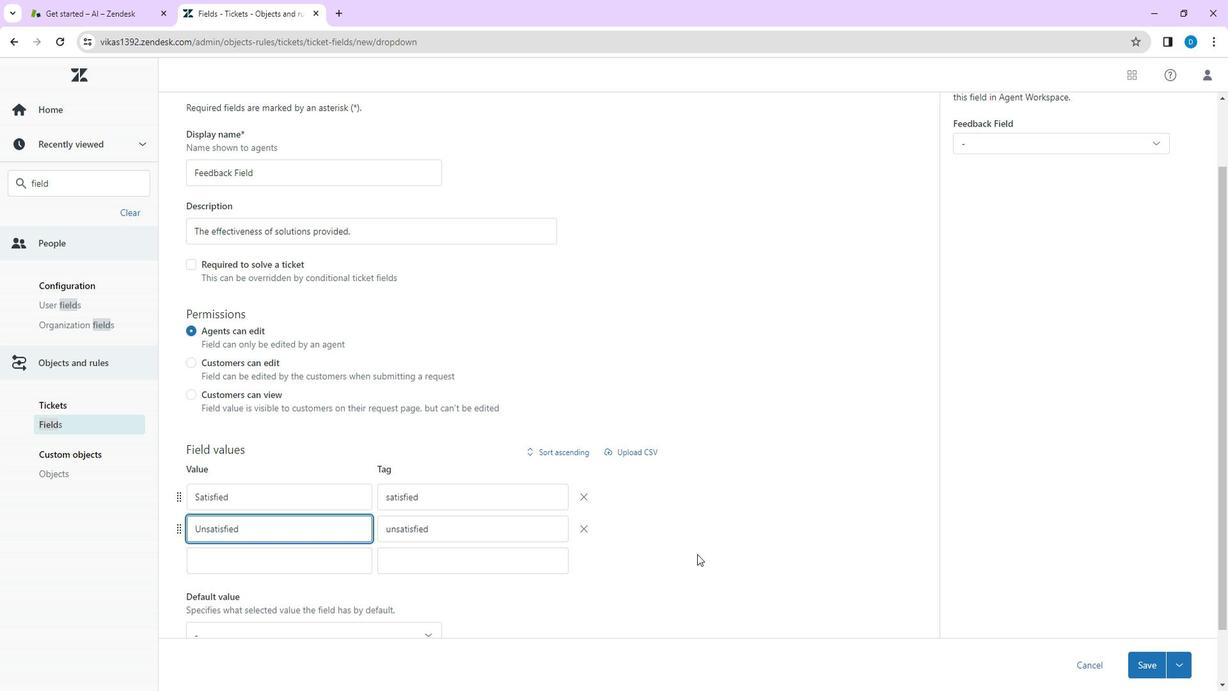 
Action: Mouse scrolled (694, 552) with delta (0, 0)
Screenshot: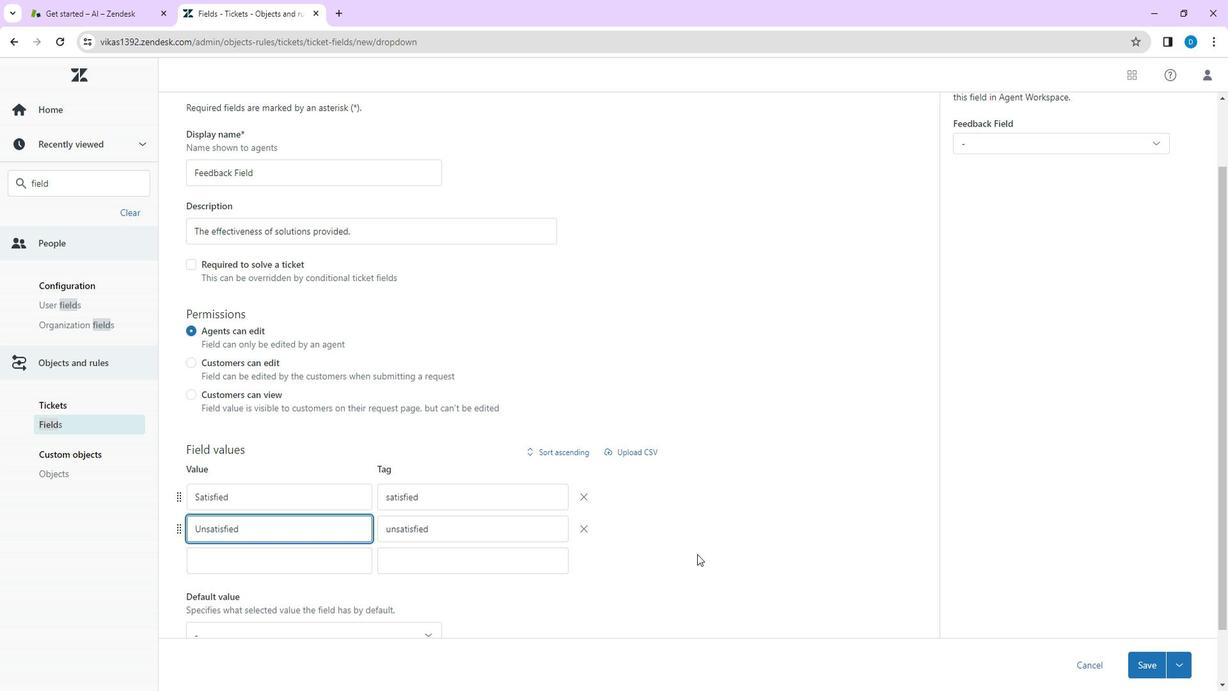 
Action: Mouse moved to (416, 573)
Screenshot: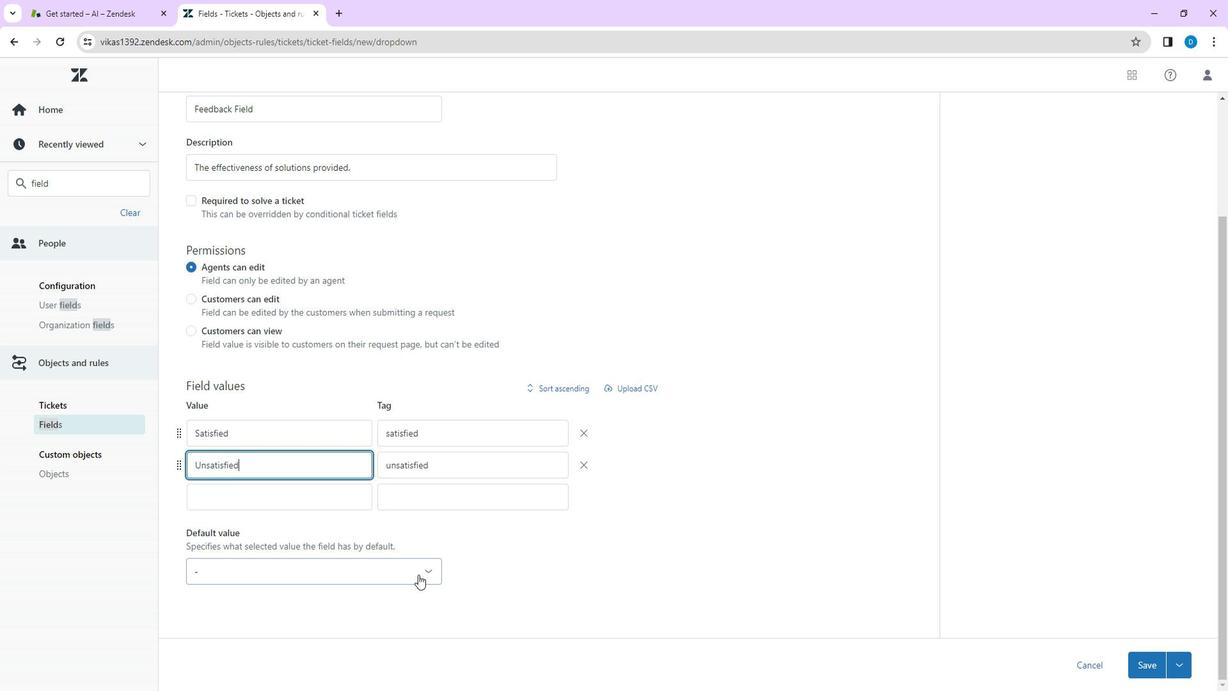 
Action: Mouse pressed left at (416, 573)
Screenshot: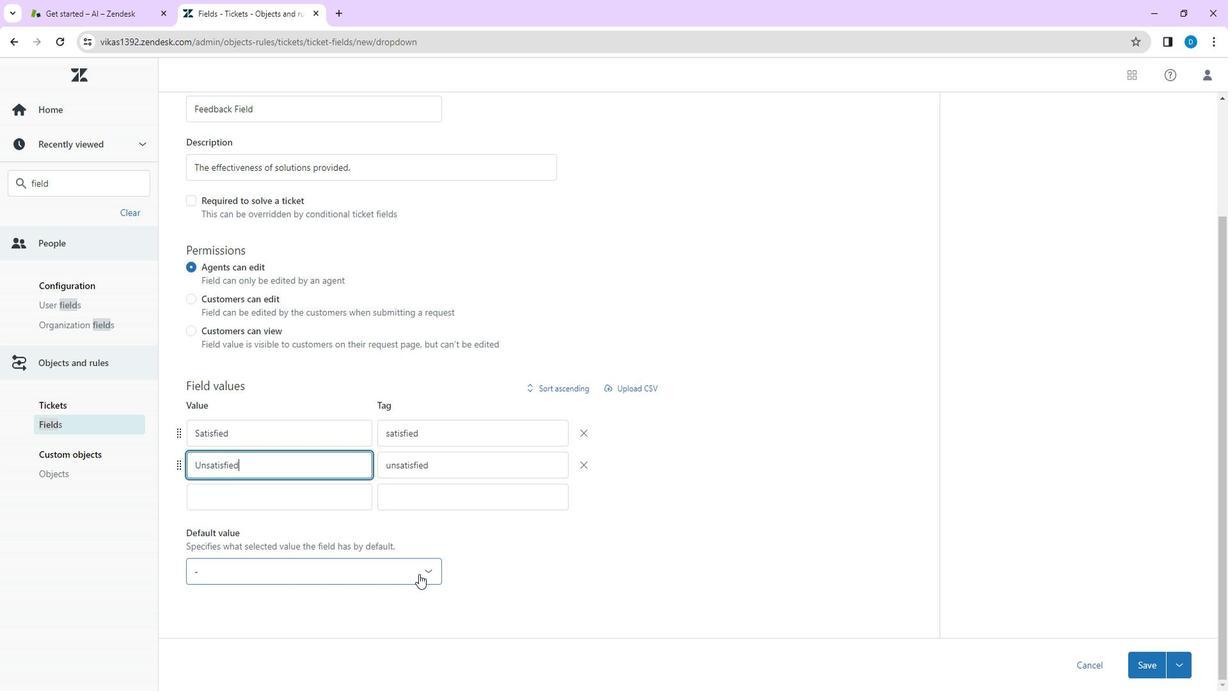 
Action: Mouse moved to (564, 566)
Screenshot: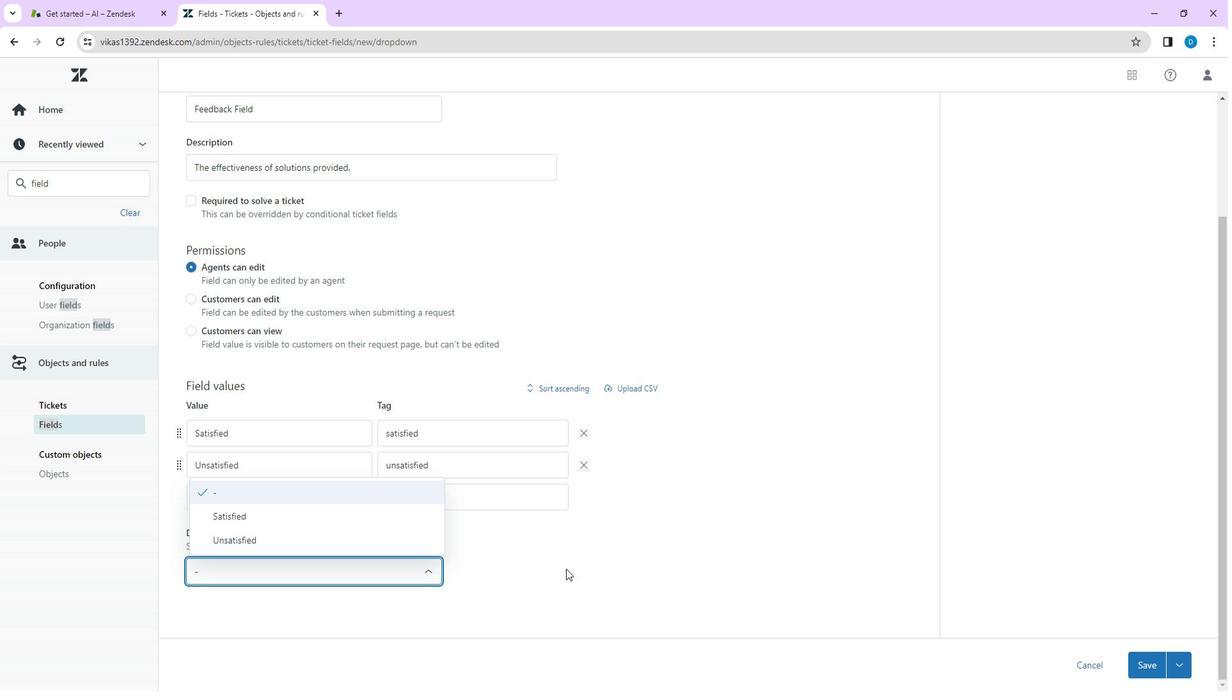 
Action: Mouse pressed left at (564, 566)
Screenshot: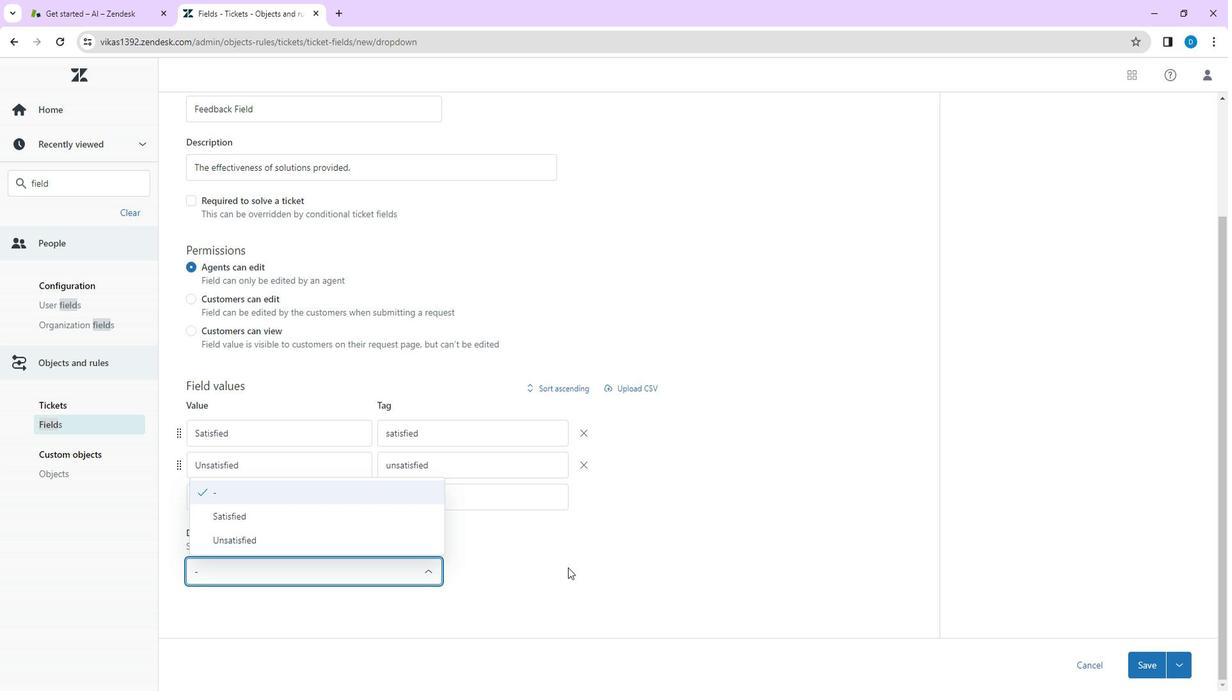 
Action: Mouse moved to (425, 570)
Screenshot: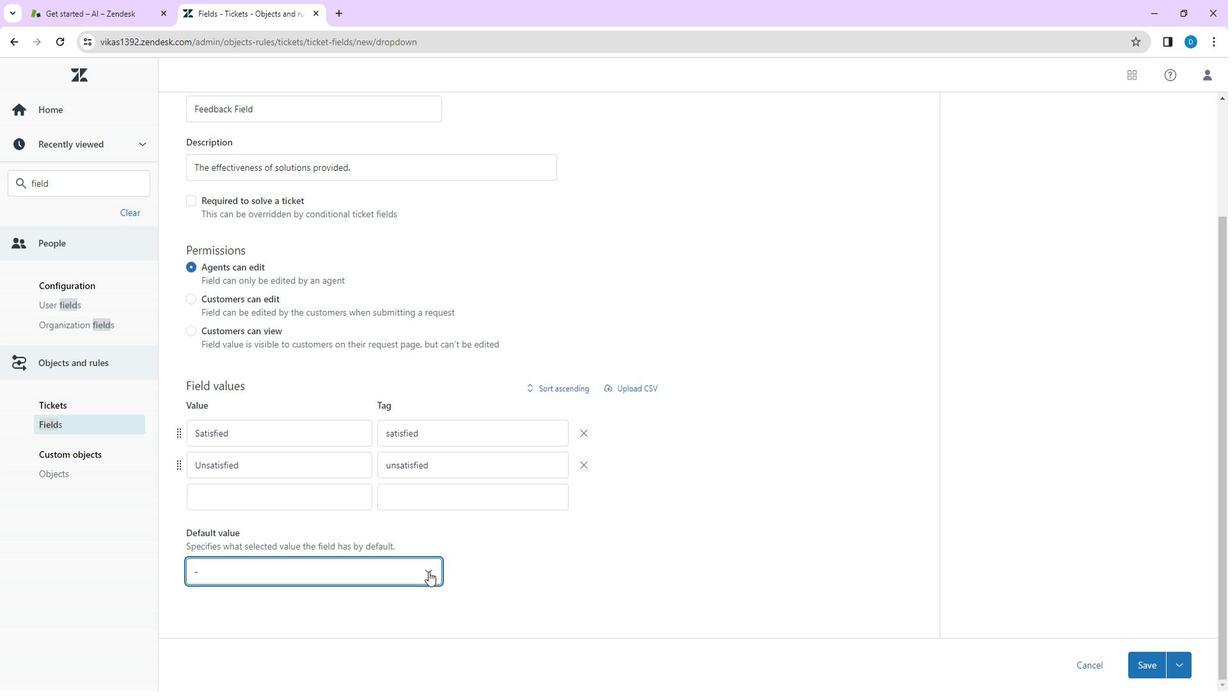 
Action: Mouse pressed left at (425, 570)
Screenshot: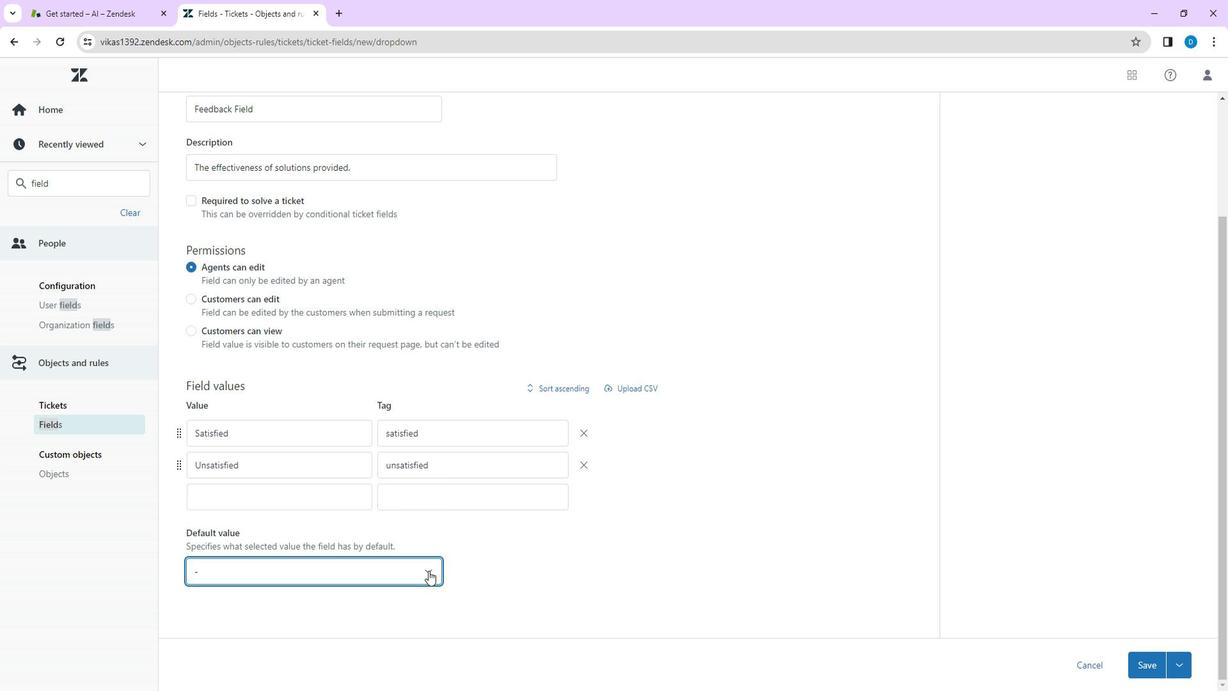
Action: Mouse moved to (511, 557)
Screenshot: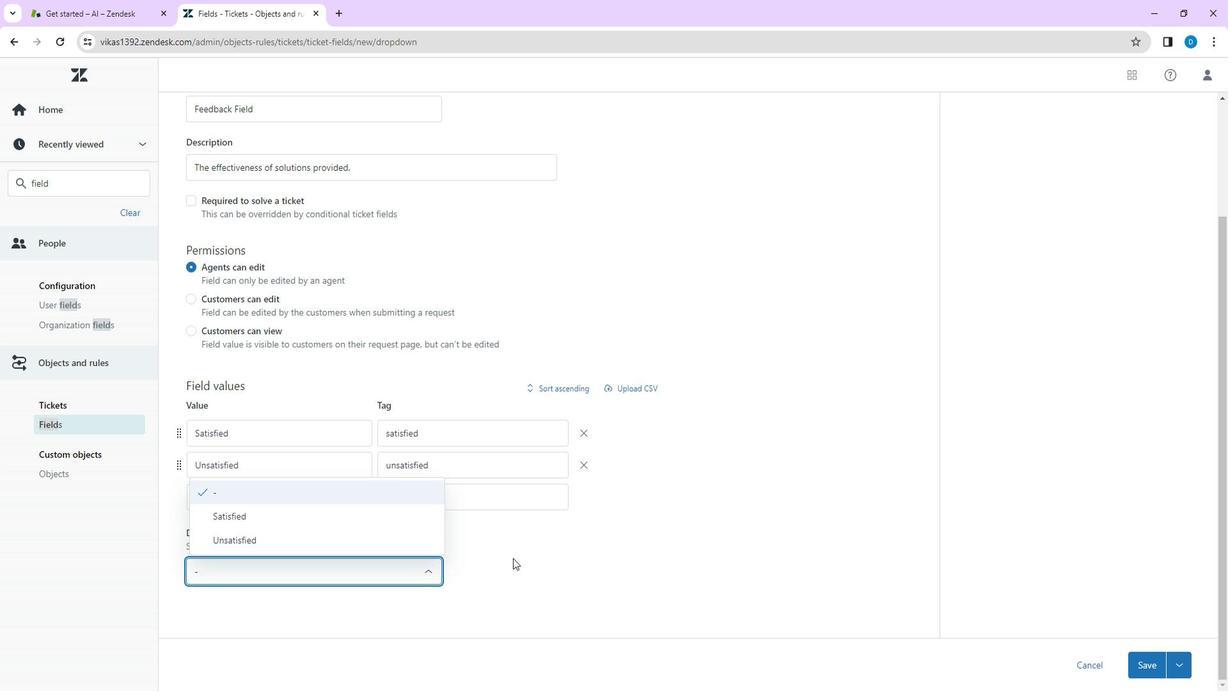 
Action: Mouse pressed left at (511, 557)
Screenshot: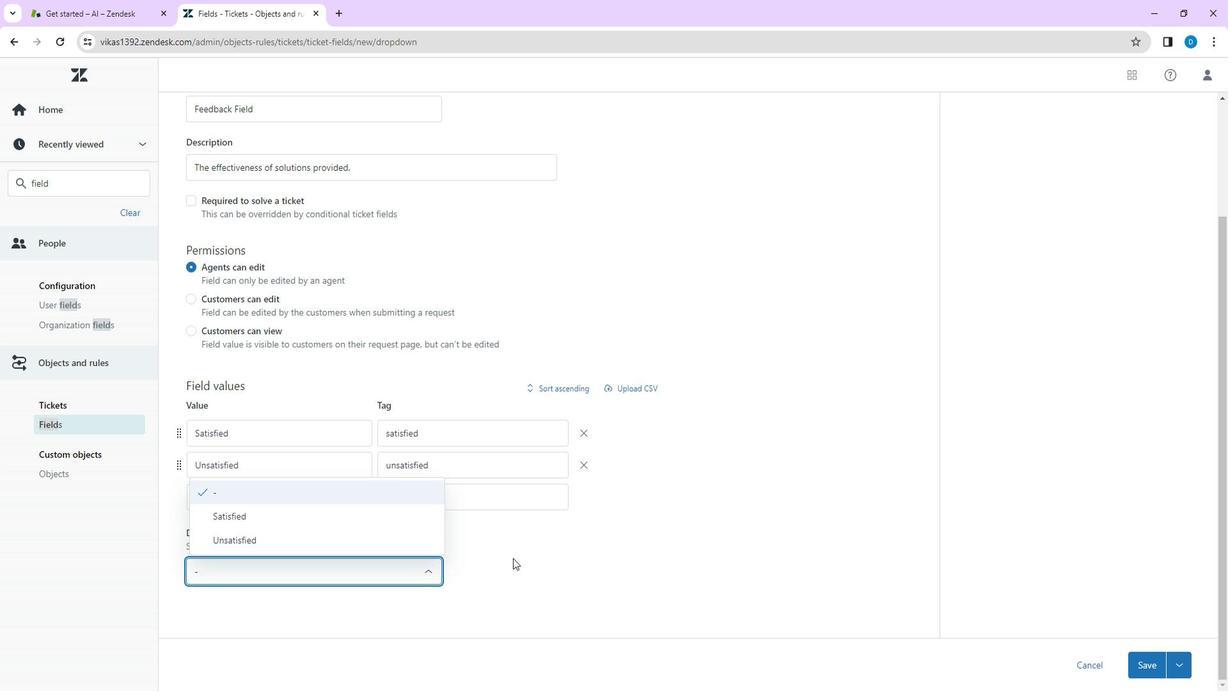 
Action: Mouse moved to (951, 454)
Screenshot: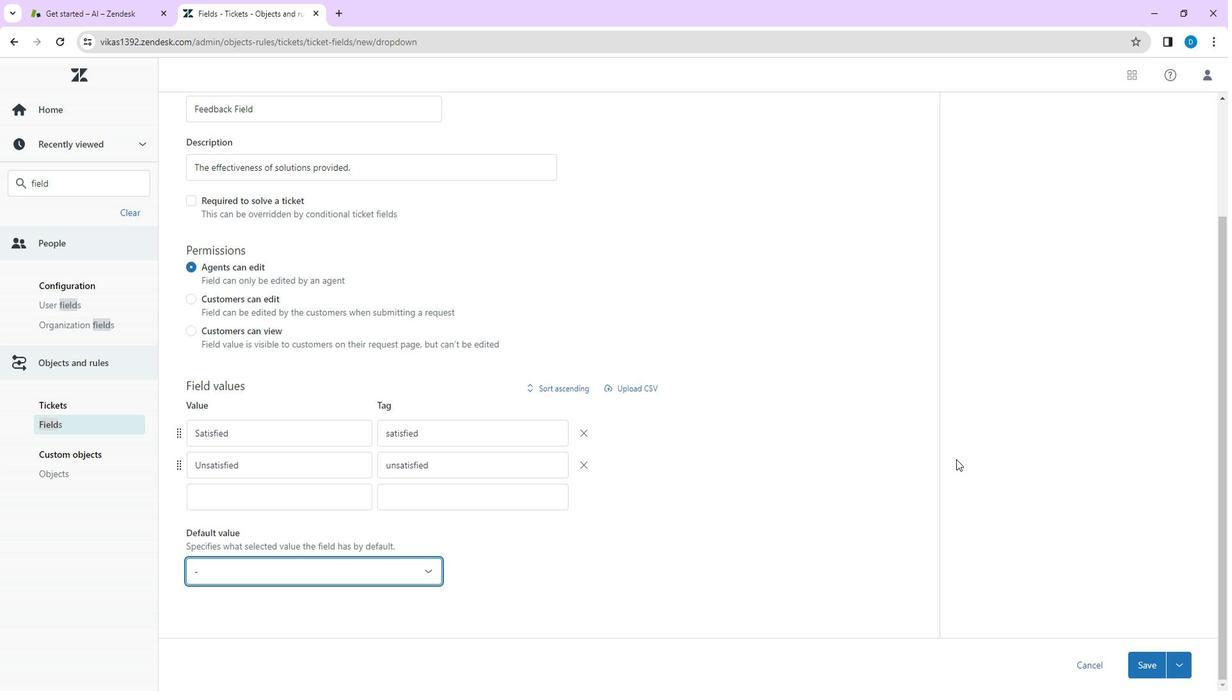 
Action: Mouse scrolled (951, 455) with delta (0, 0)
Screenshot: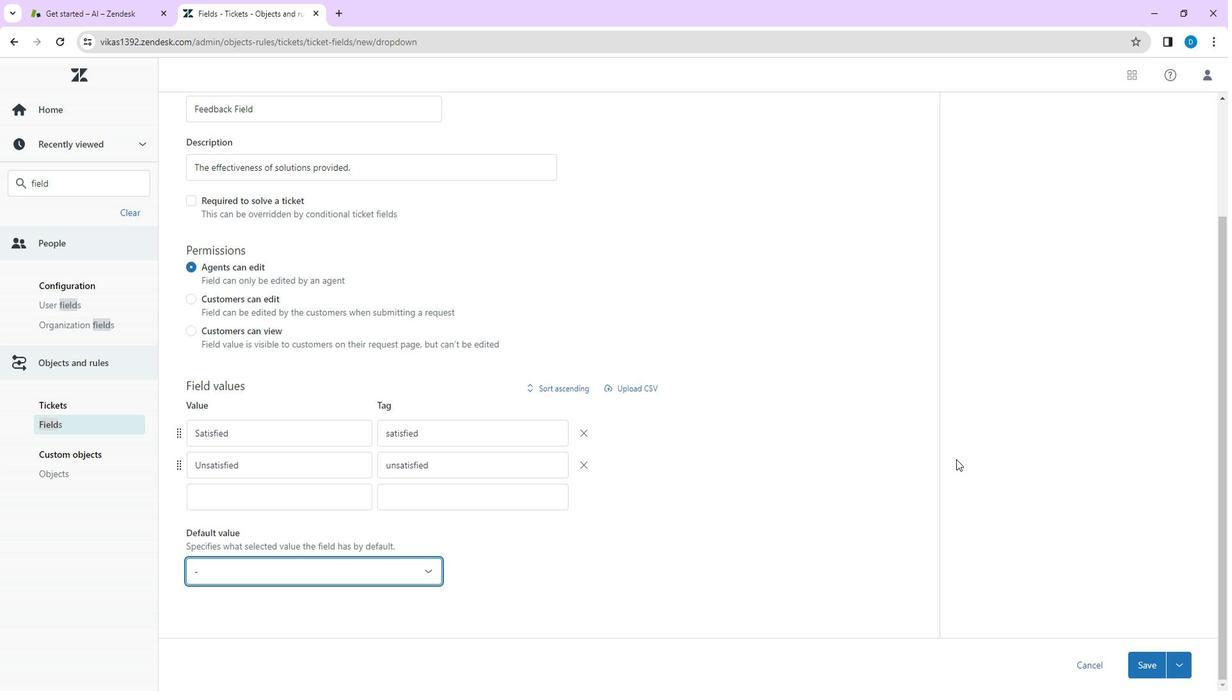 
Action: Mouse scrolled (951, 455) with delta (0, 0)
Screenshot: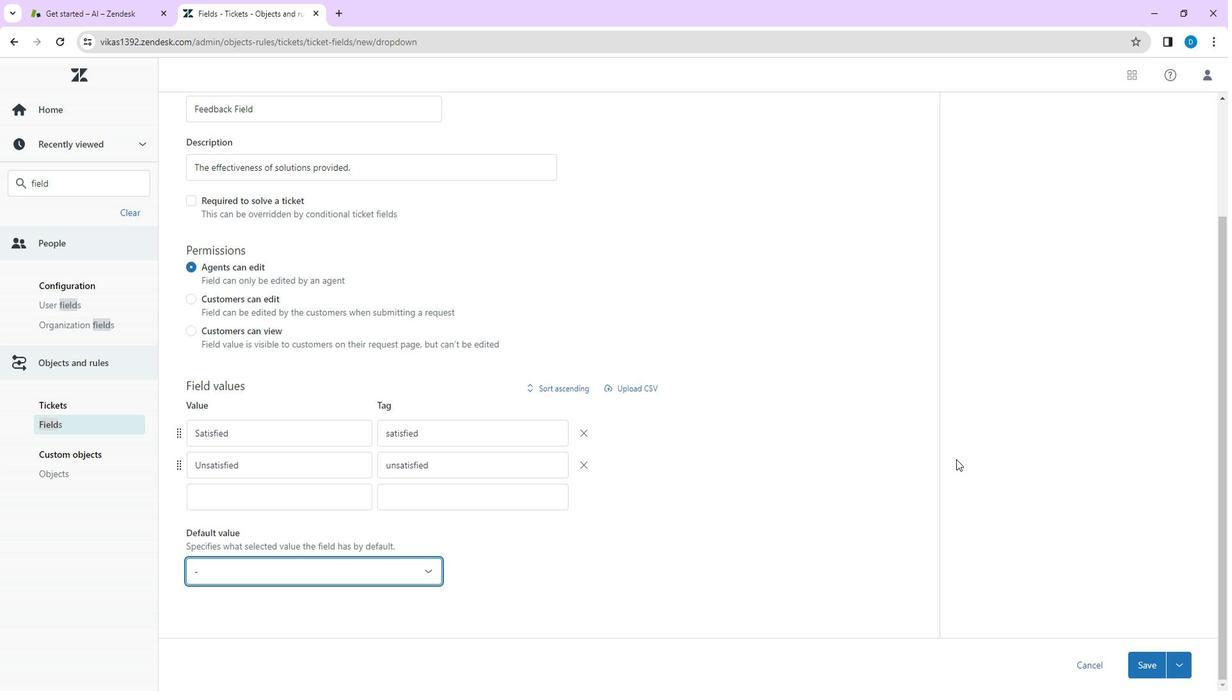 
Action: Mouse scrolled (951, 455) with delta (0, 0)
Screenshot: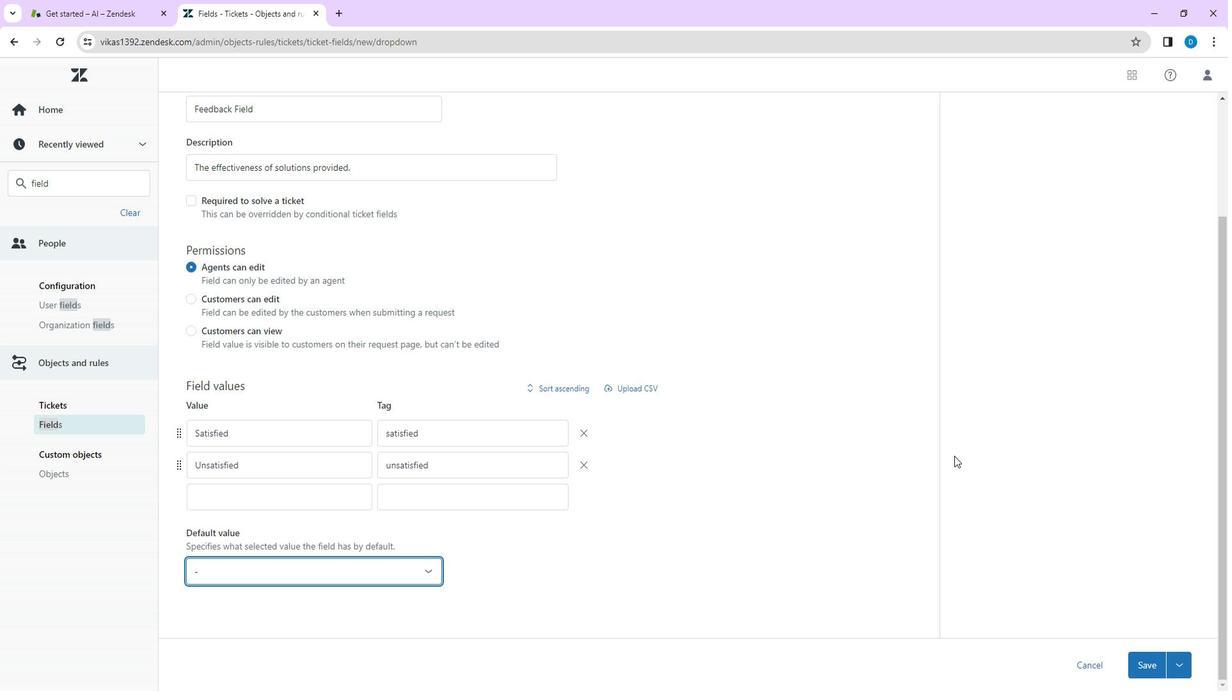 
Action: Mouse moved to (715, 375)
Screenshot: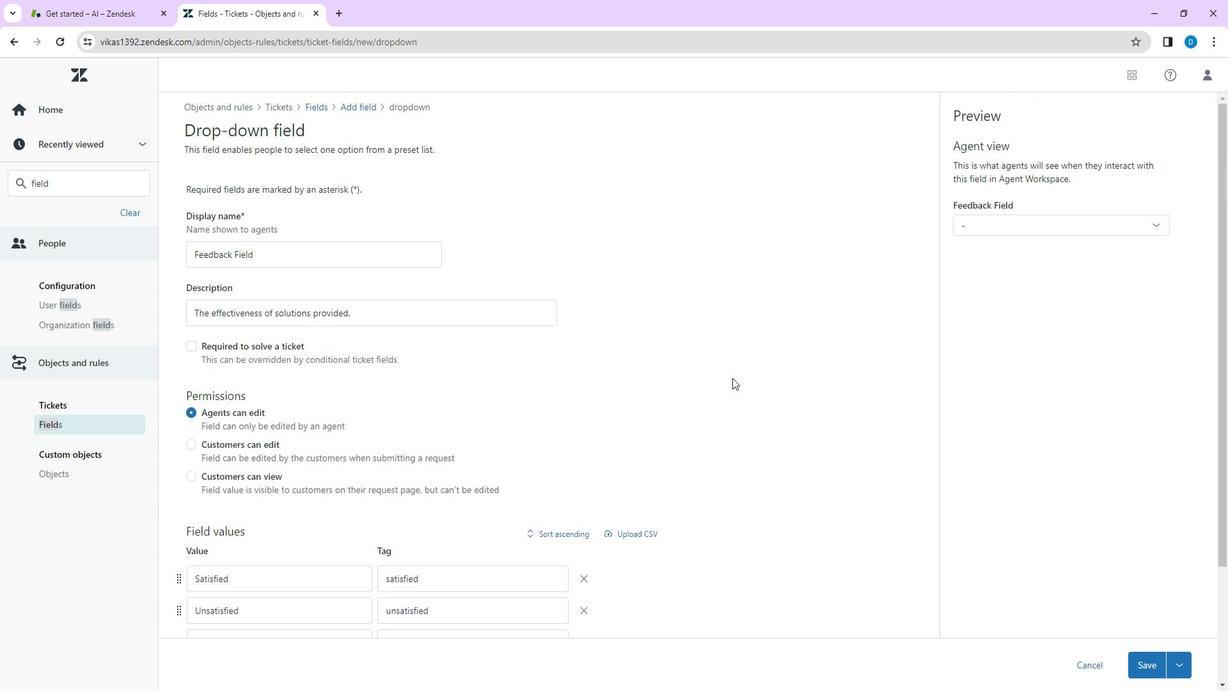 
Action: Mouse scrolled (715, 376) with delta (0, 0)
Screenshot: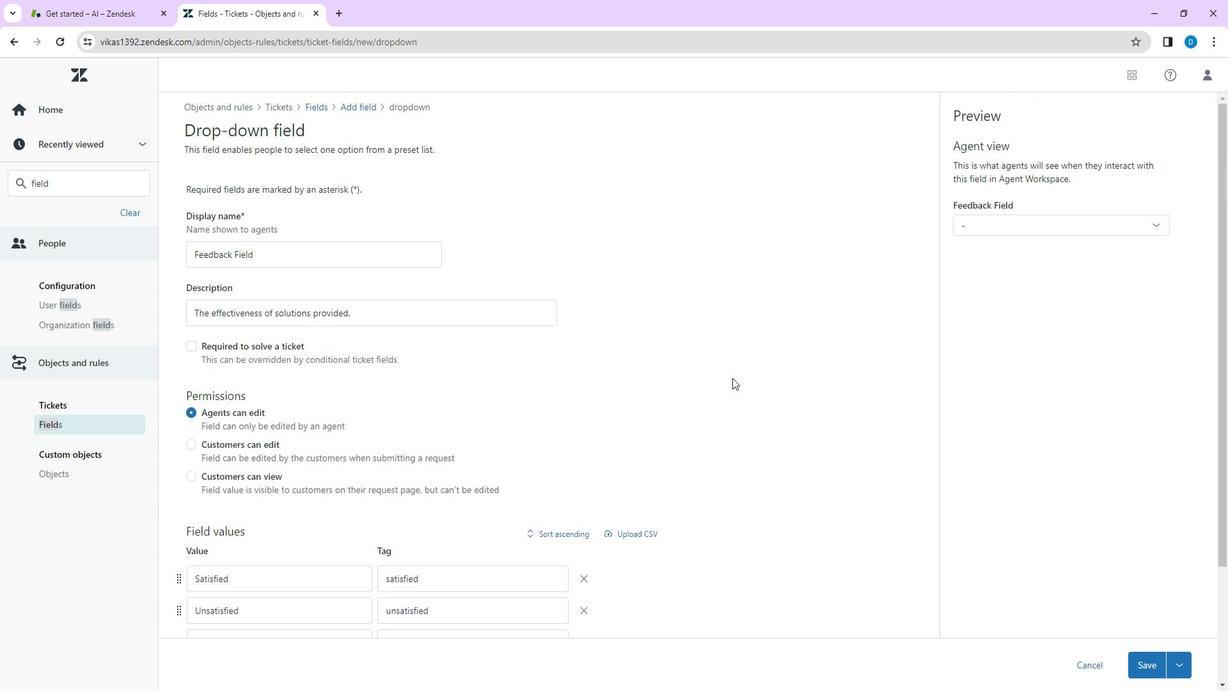
Action: Mouse moved to (715, 375)
Screenshot: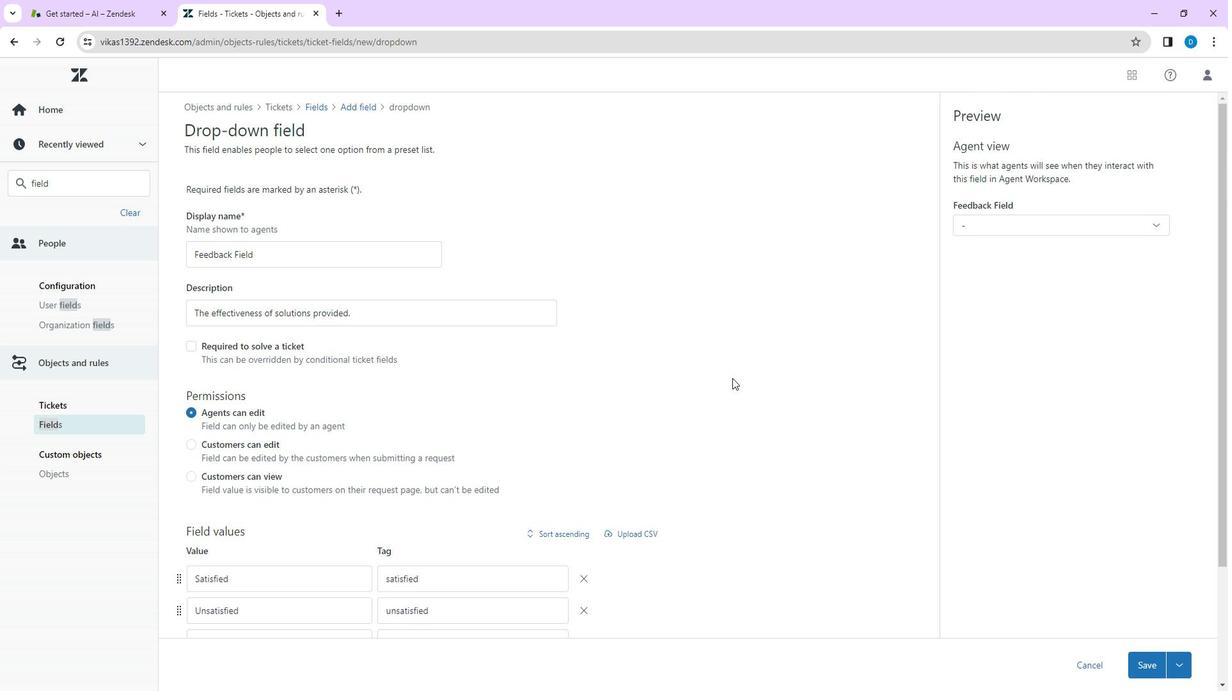
Action: Mouse scrolled (715, 376) with delta (0, 0)
Screenshot: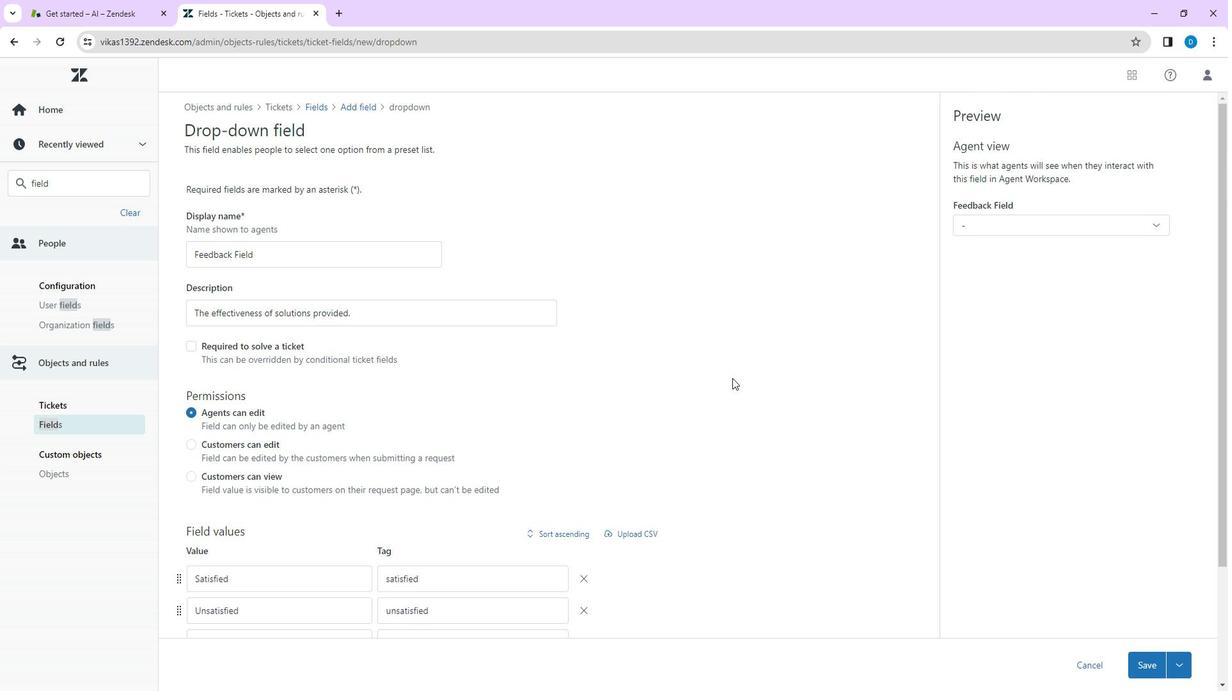
Action: Mouse scrolled (715, 376) with delta (0, 0)
Screenshot: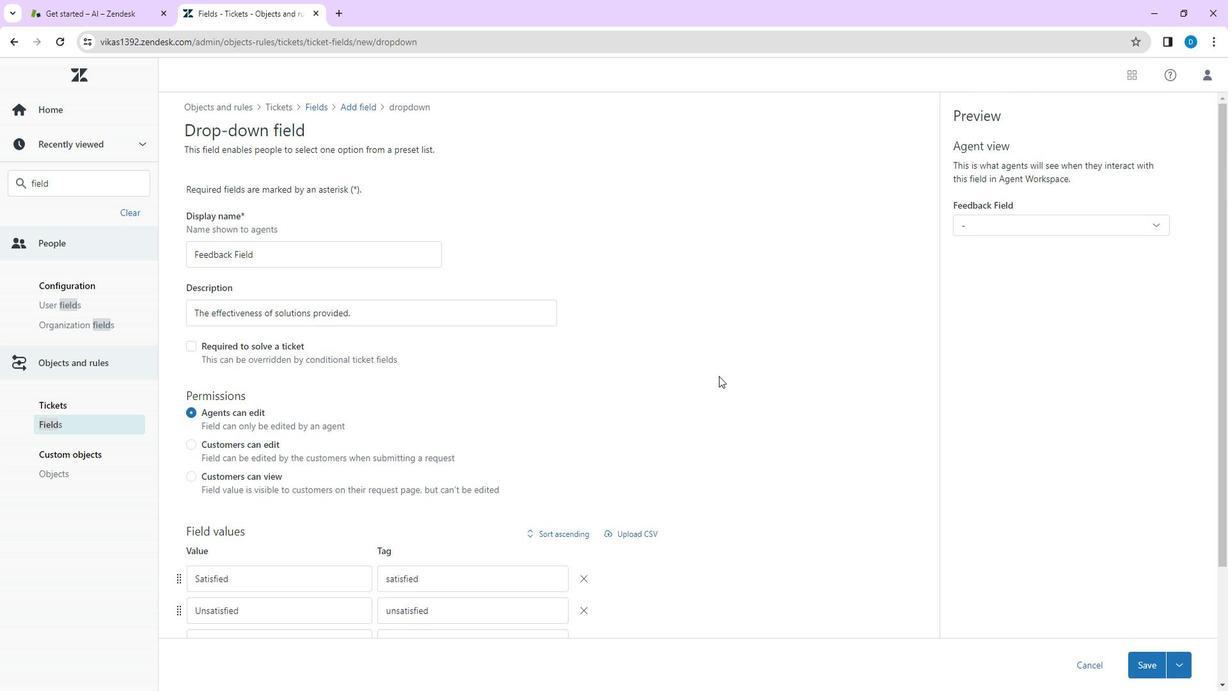
Action: Mouse scrolled (715, 376) with delta (0, 0)
Screenshot: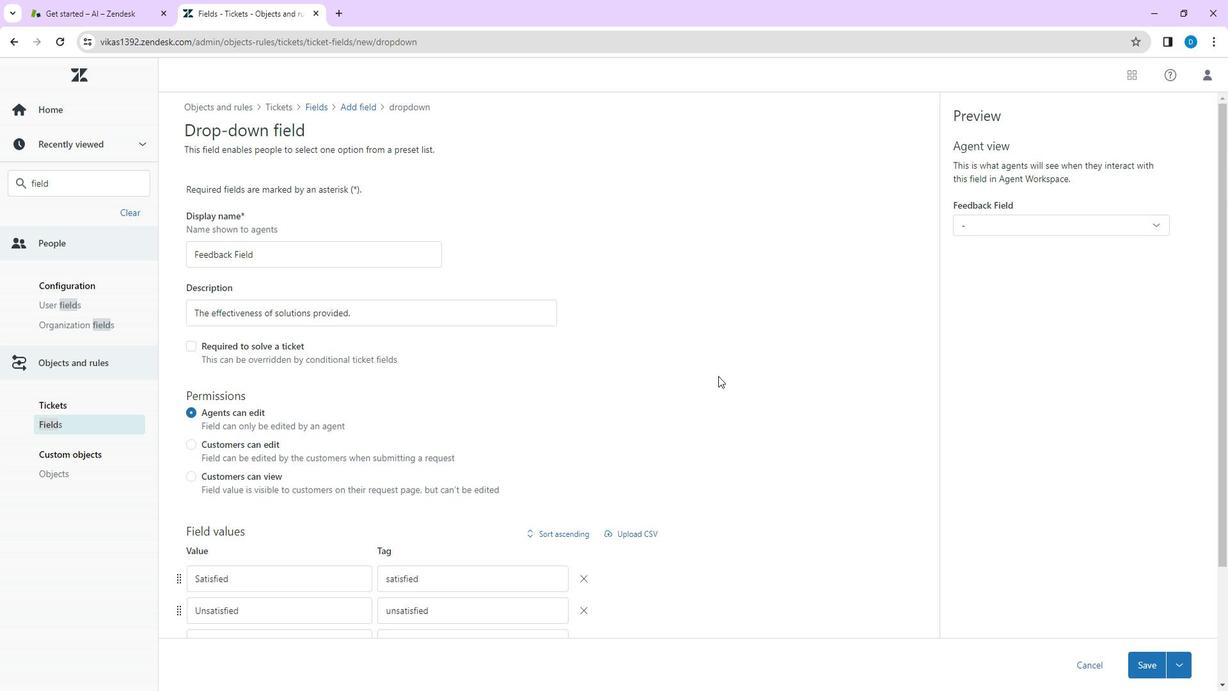 
Action: Mouse moved to (1002, 221)
Screenshot: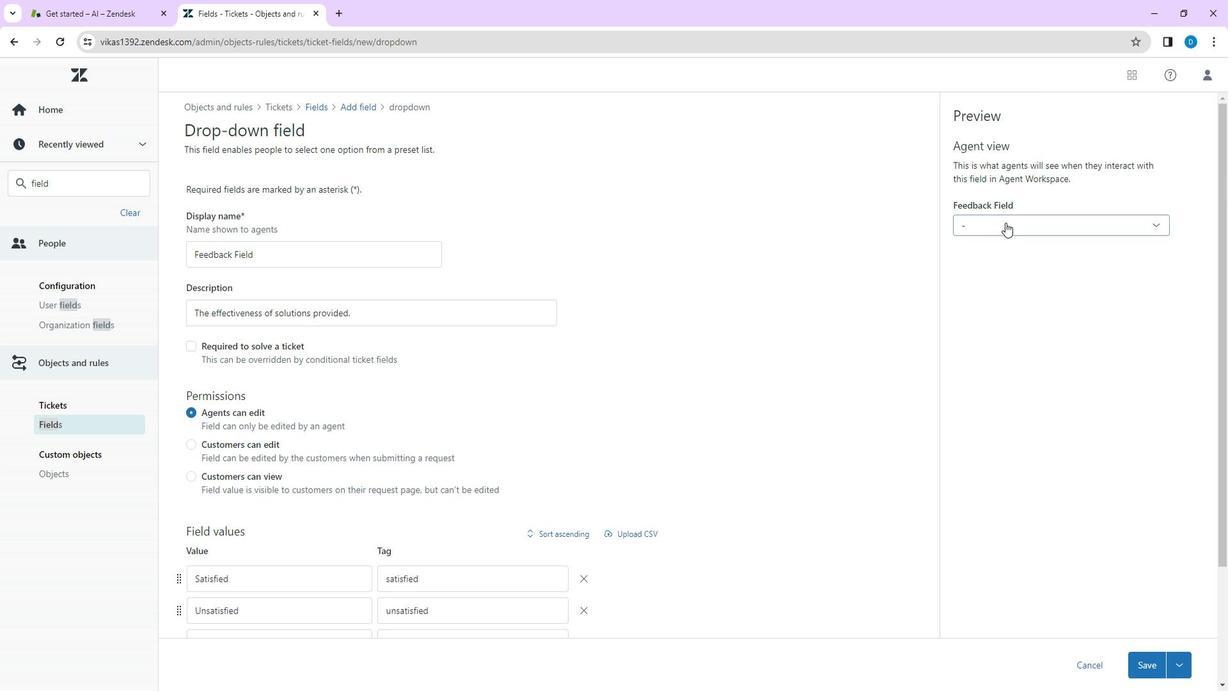 
Action: Mouse pressed left at (1002, 221)
Screenshot: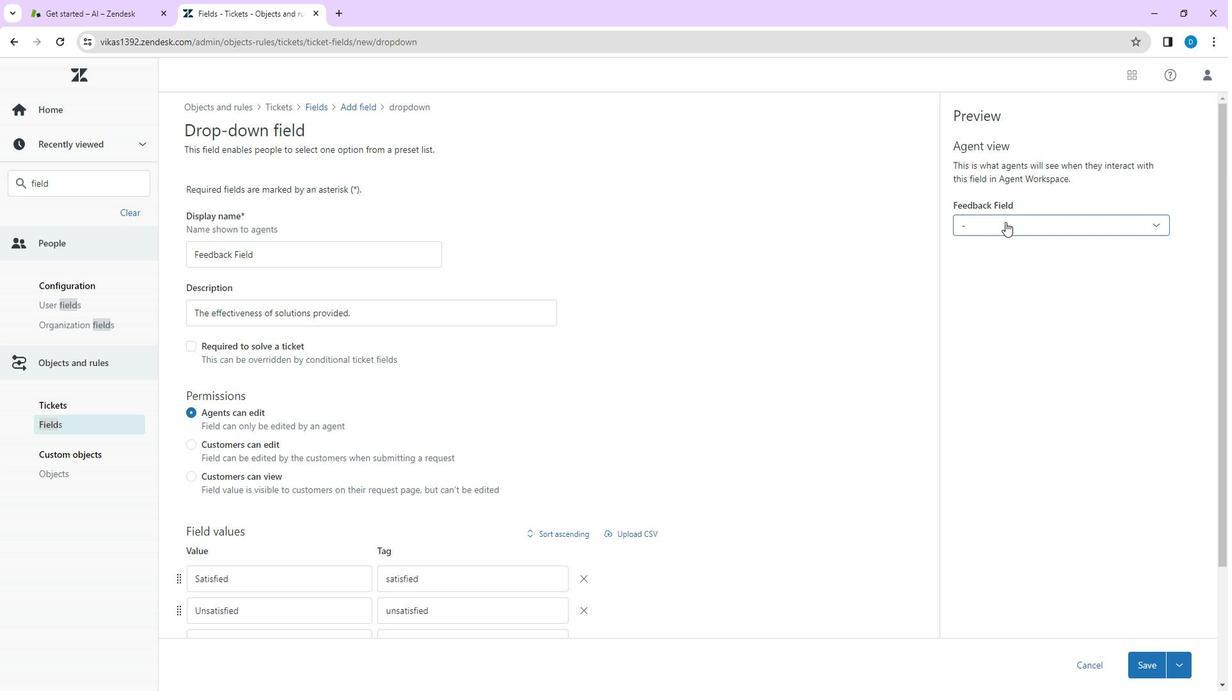 
Action: Mouse moved to (957, 342)
Screenshot: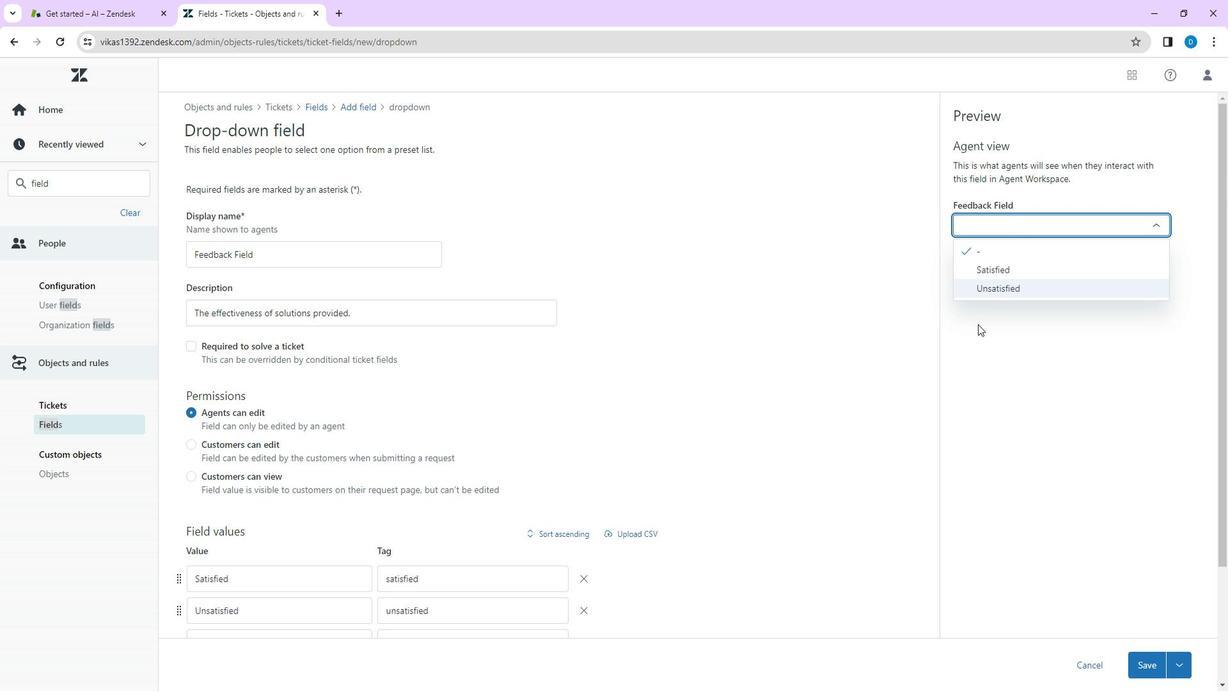 
Action: Mouse pressed left at (957, 342)
Screenshot: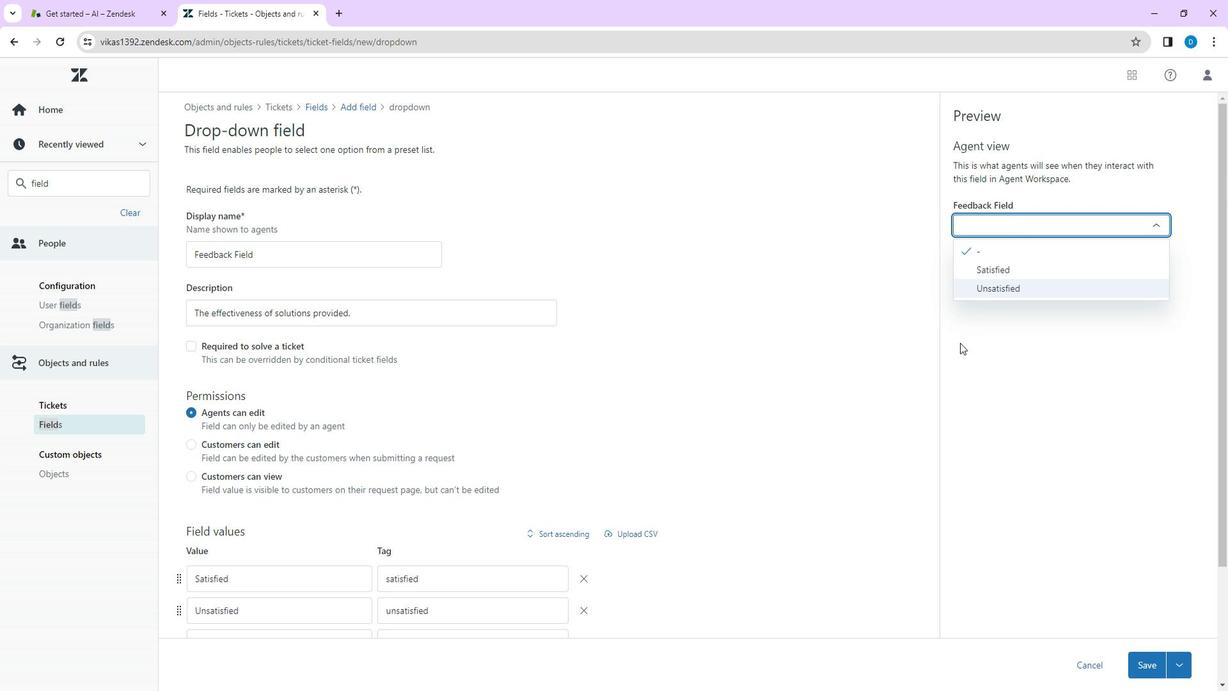 
Action: Mouse moved to (385, 342)
Screenshot: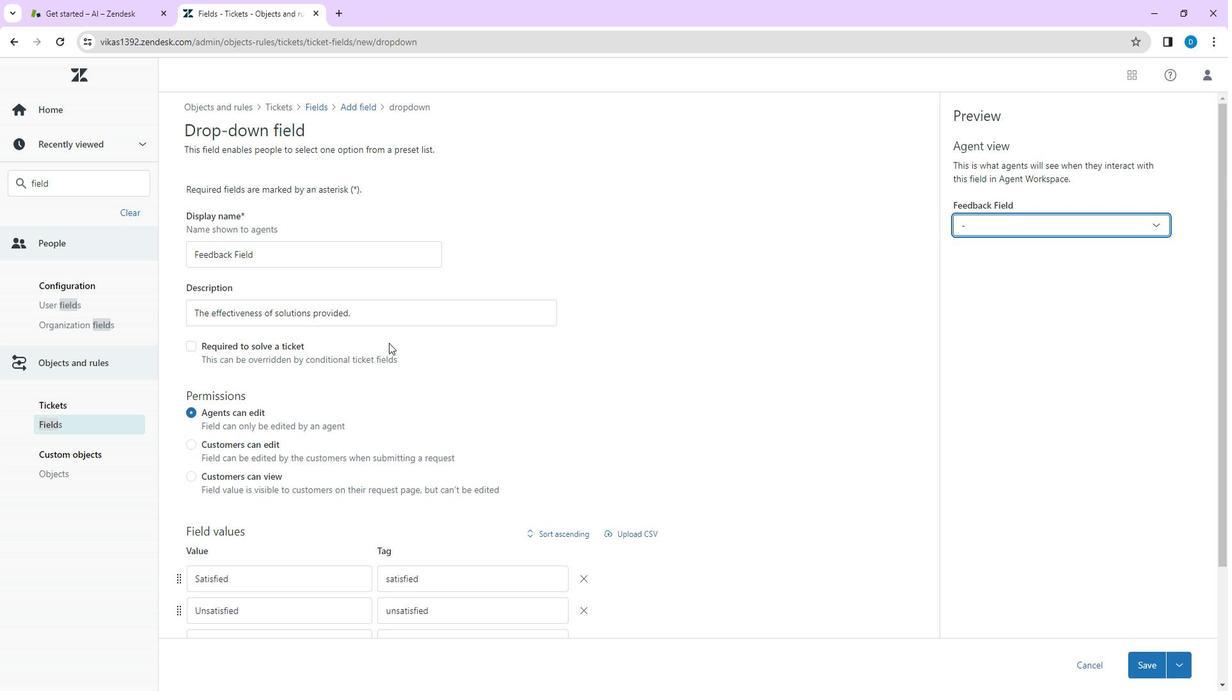 
Action: Mouse scrolled (385, 341) with delta (0, 0)
Screenshot: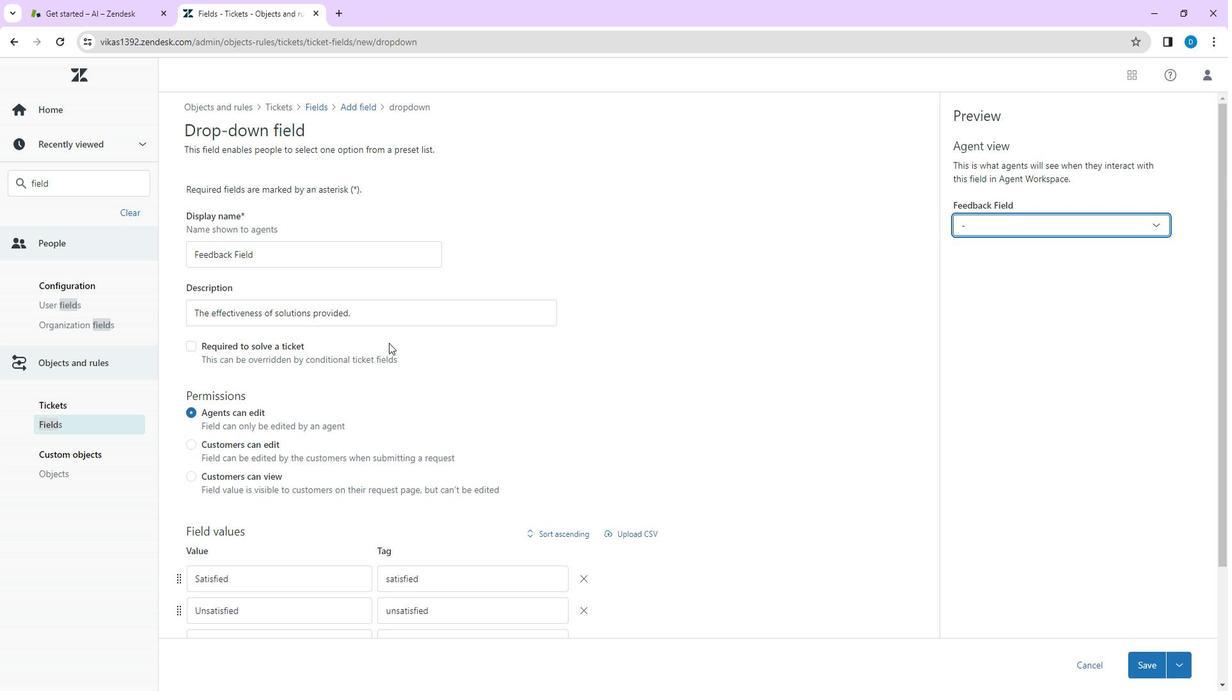 
Action: Mouse moved to (385, 342)
Screenshot: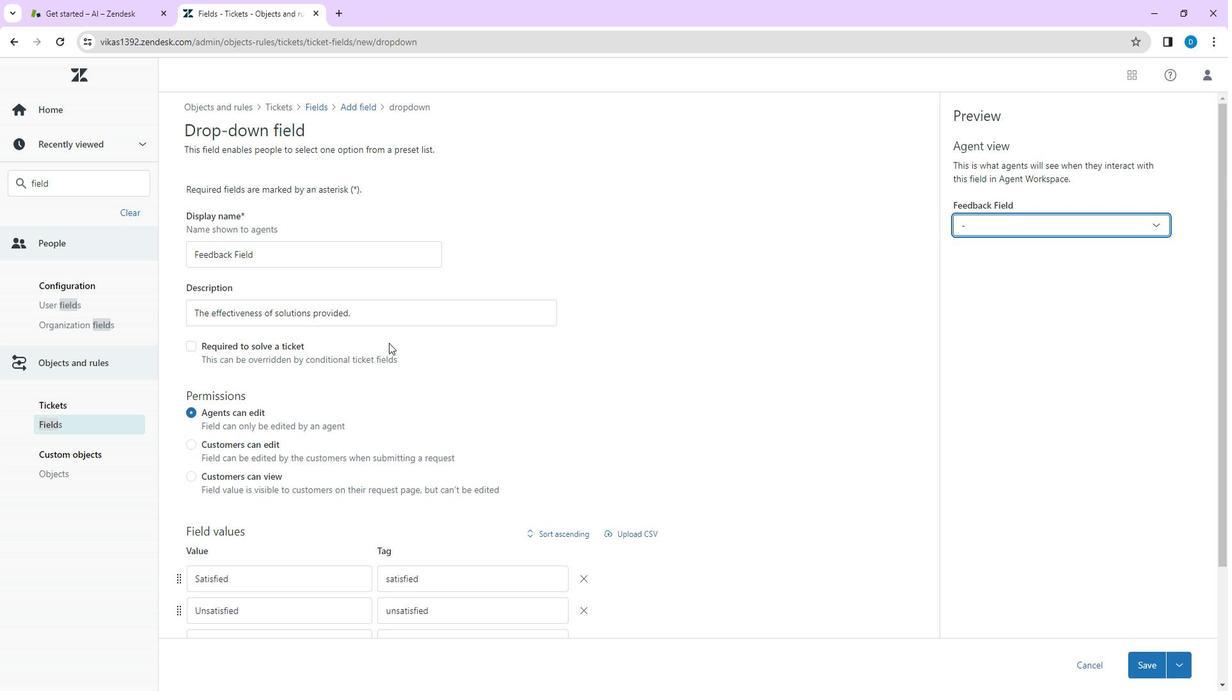 
Action: Mouse scrolled (385, 341) with delta (0, 0)
Screenshot: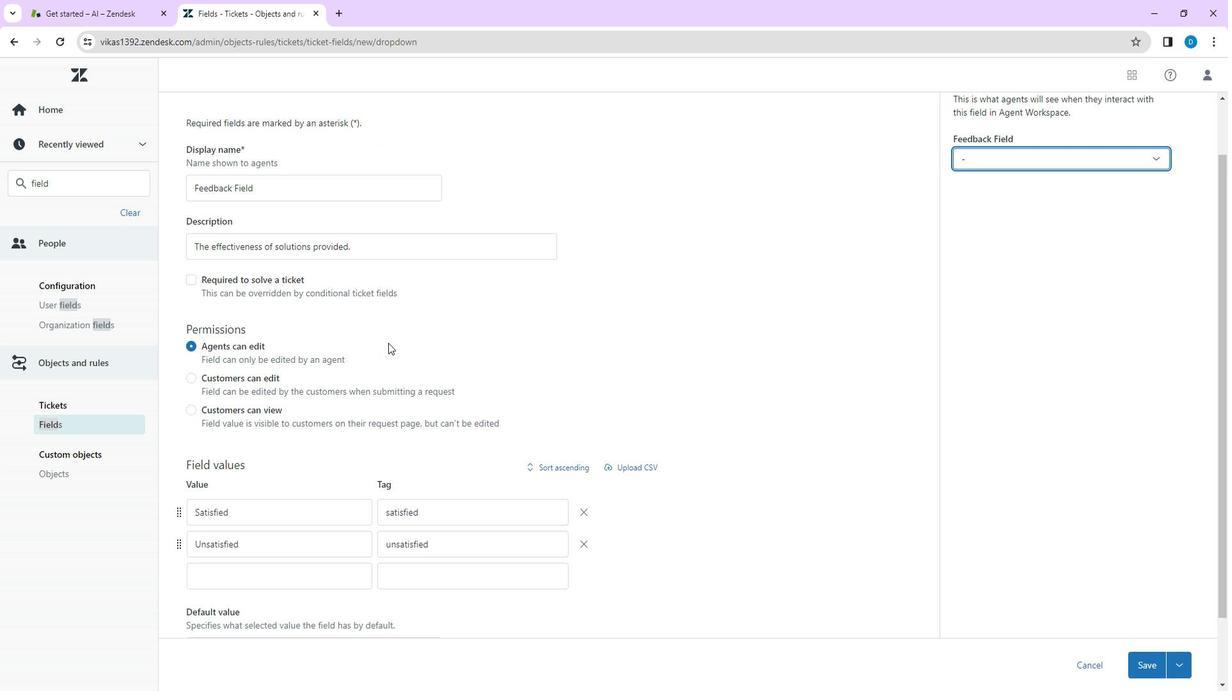 
Action: Mouse scrolled (385, 341) with delta (0, 0)
Screenshot: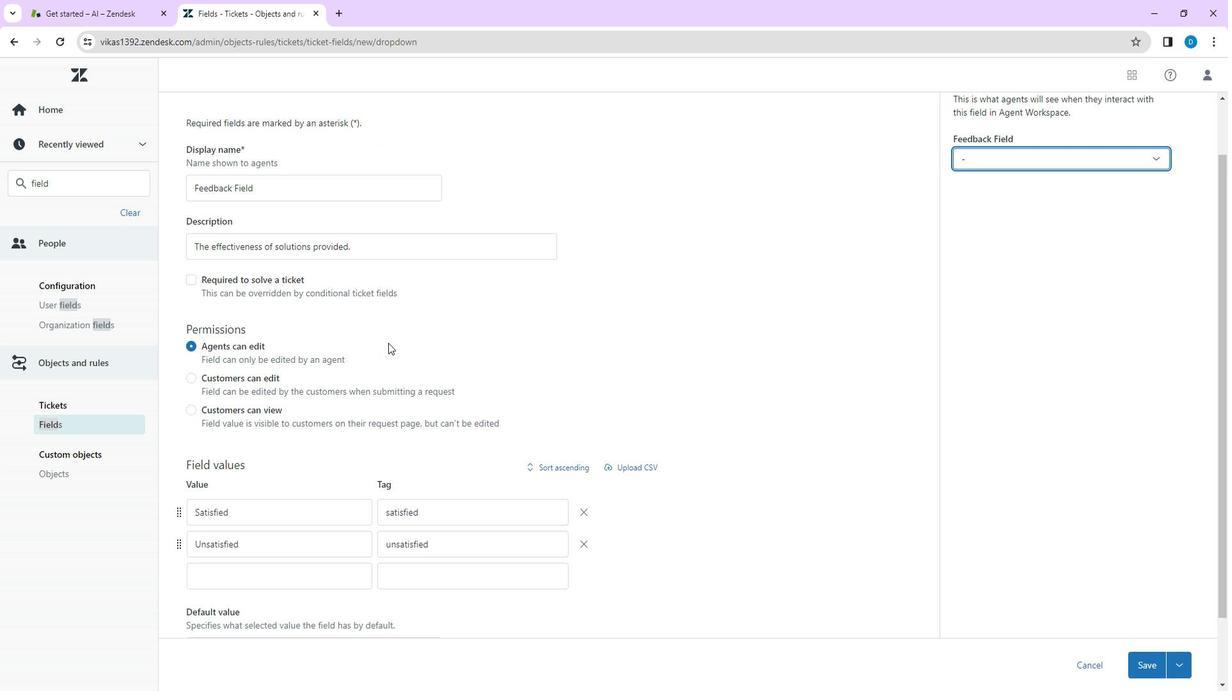
Action: Mouse moved to (1141, 665)
Screenshot: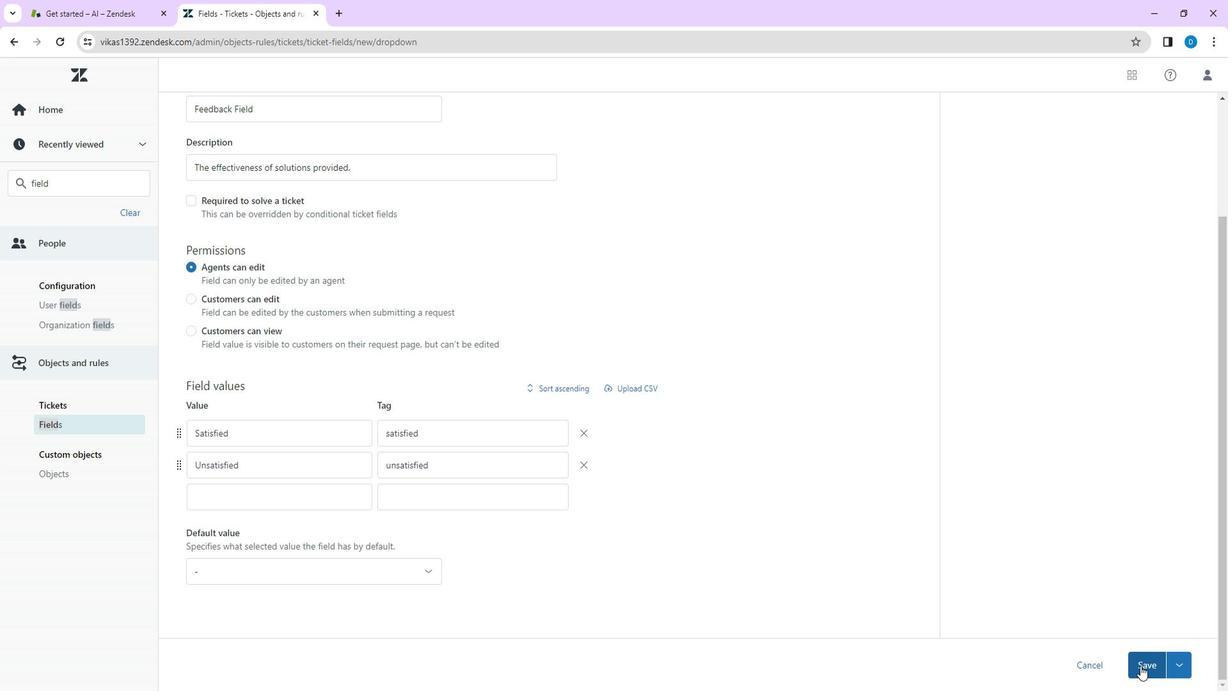 
Action: Mouse pressed left at (1141, 665)
Screenshot: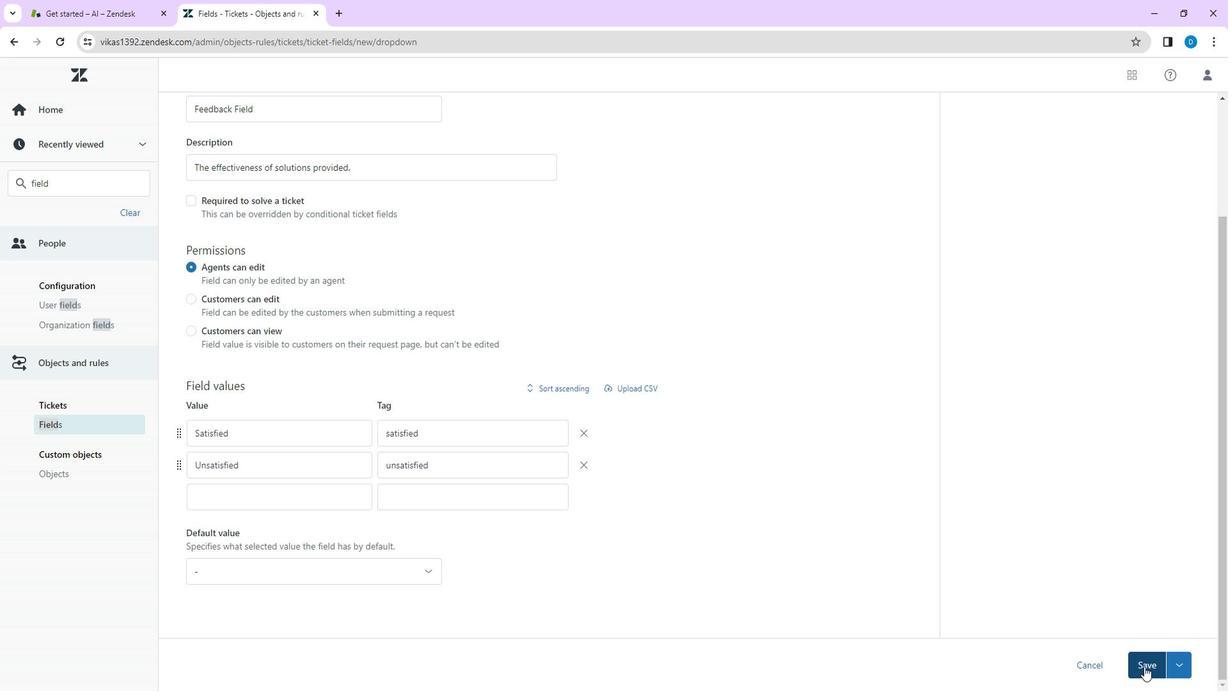 
Action: Mouse moved to (239, 387)
Screenshot: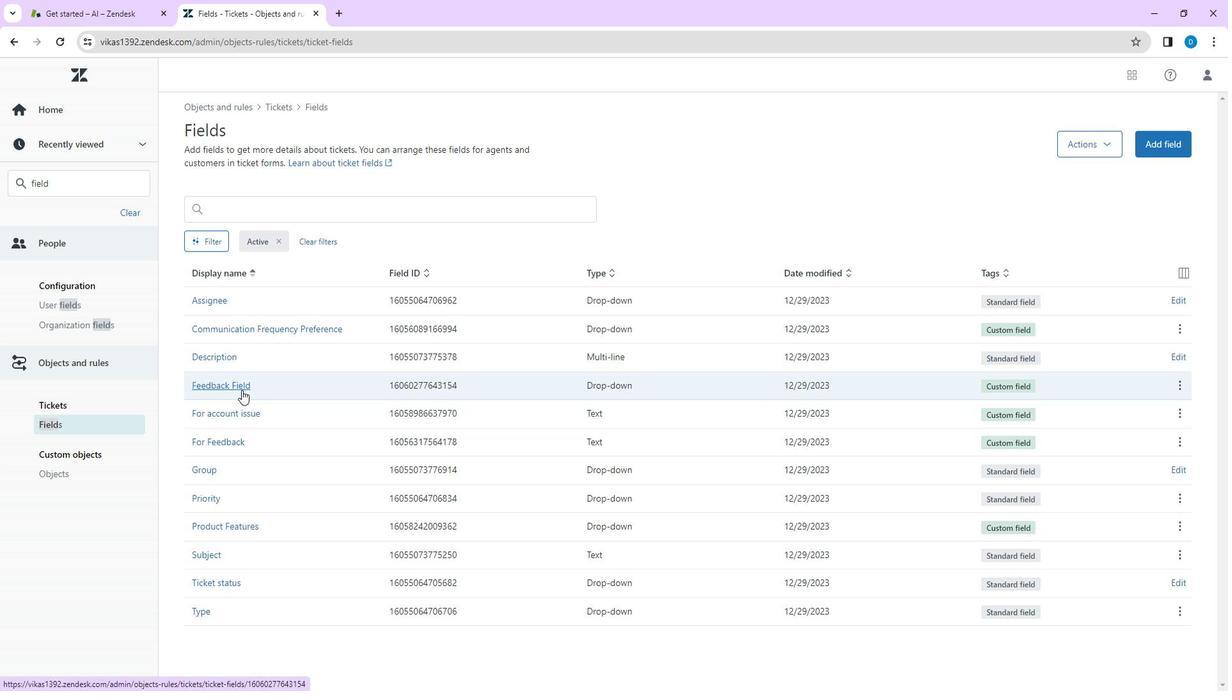 
Action: Mouse pressed left at (239, 387)
Screenshot: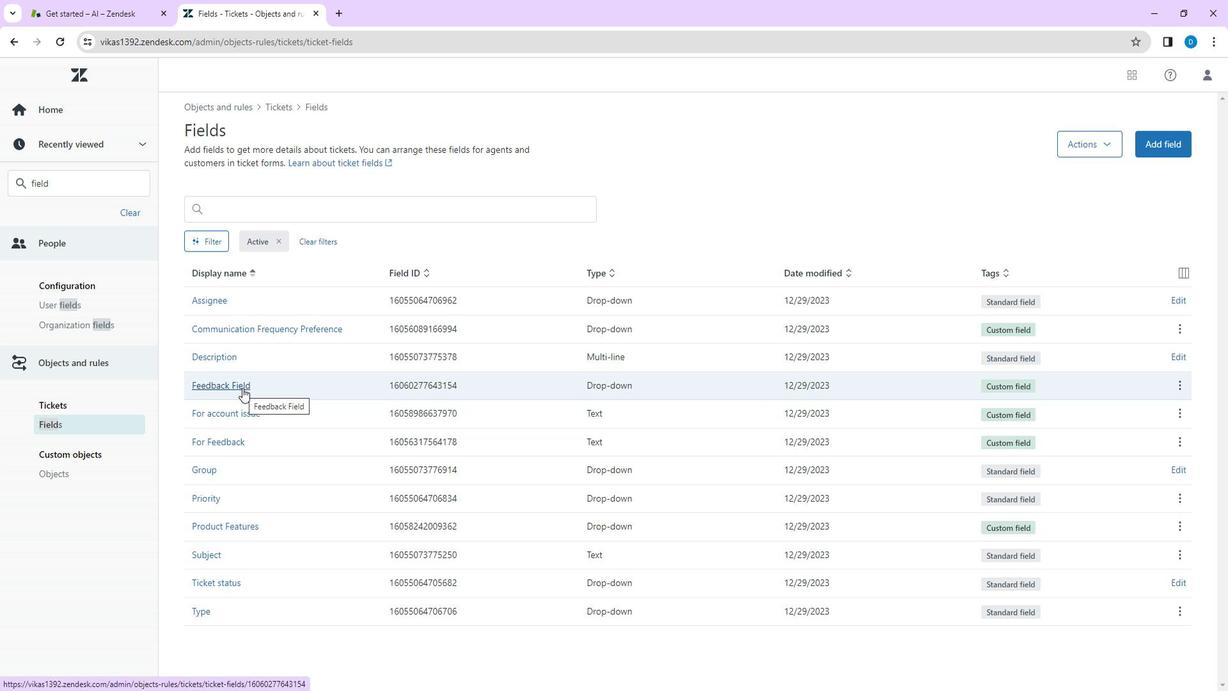 
Action: Mouse moved to (262, 428)
Screenshot: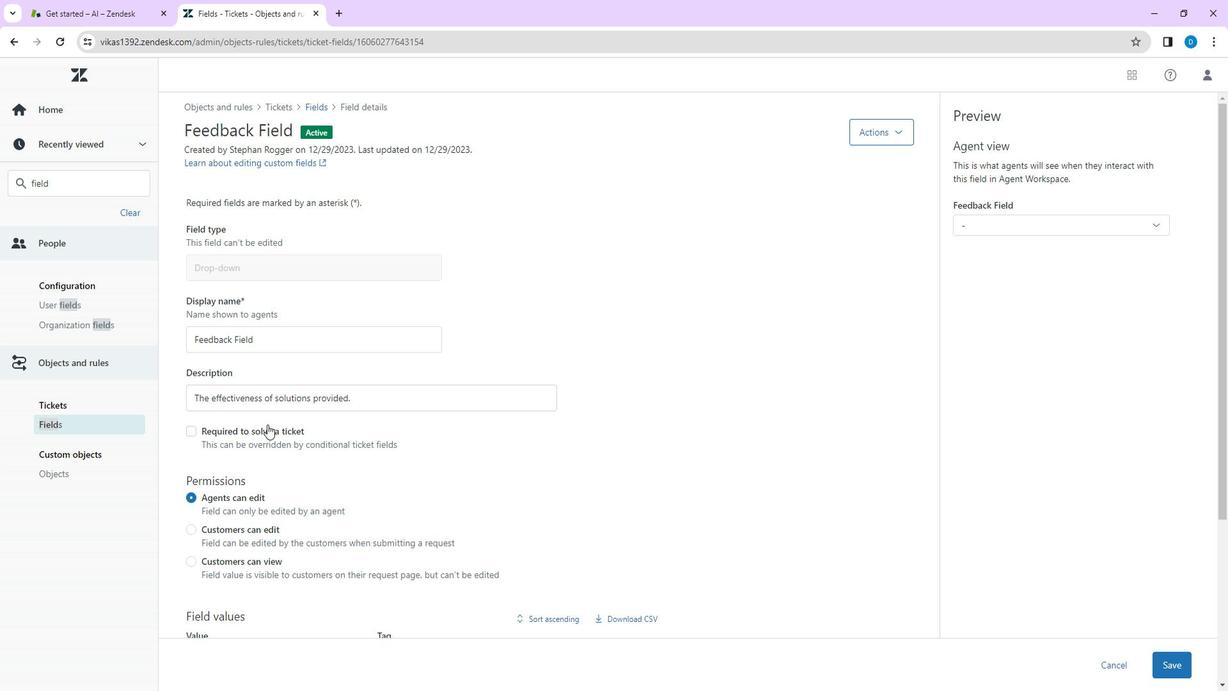 
Action: Mouse scrolled (262, 427) with delta (0, 0)
Screenshot: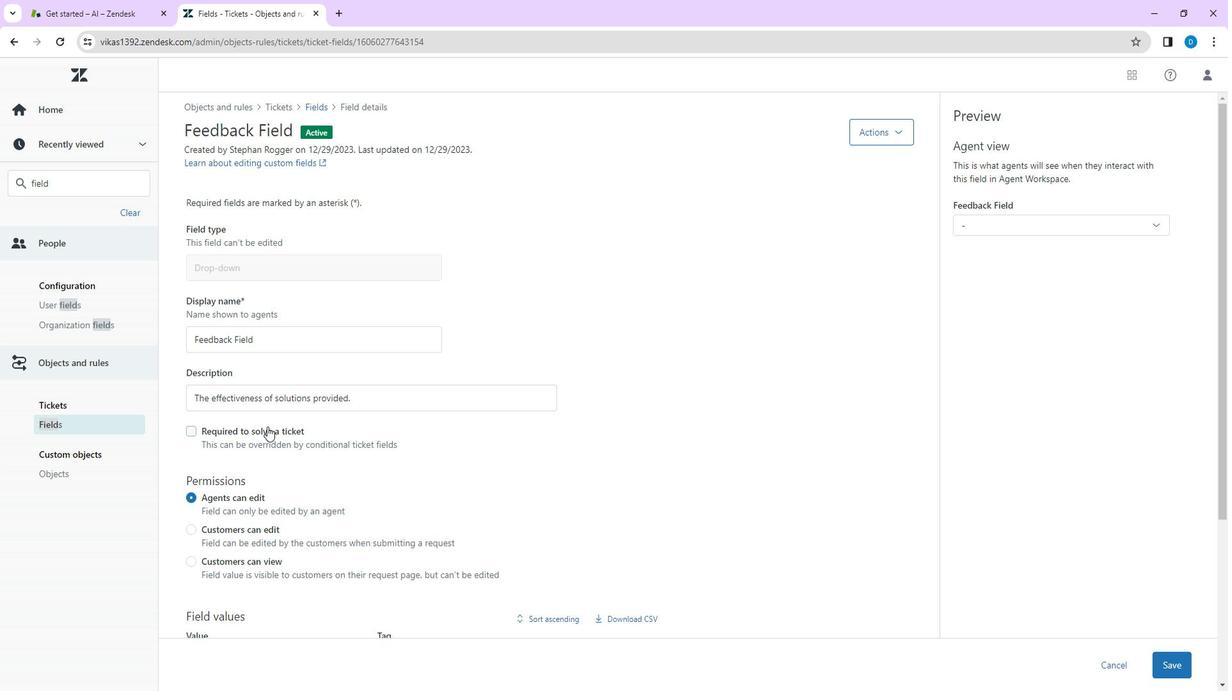 
Action: Mouse moved to (261, 431)
Screenshot: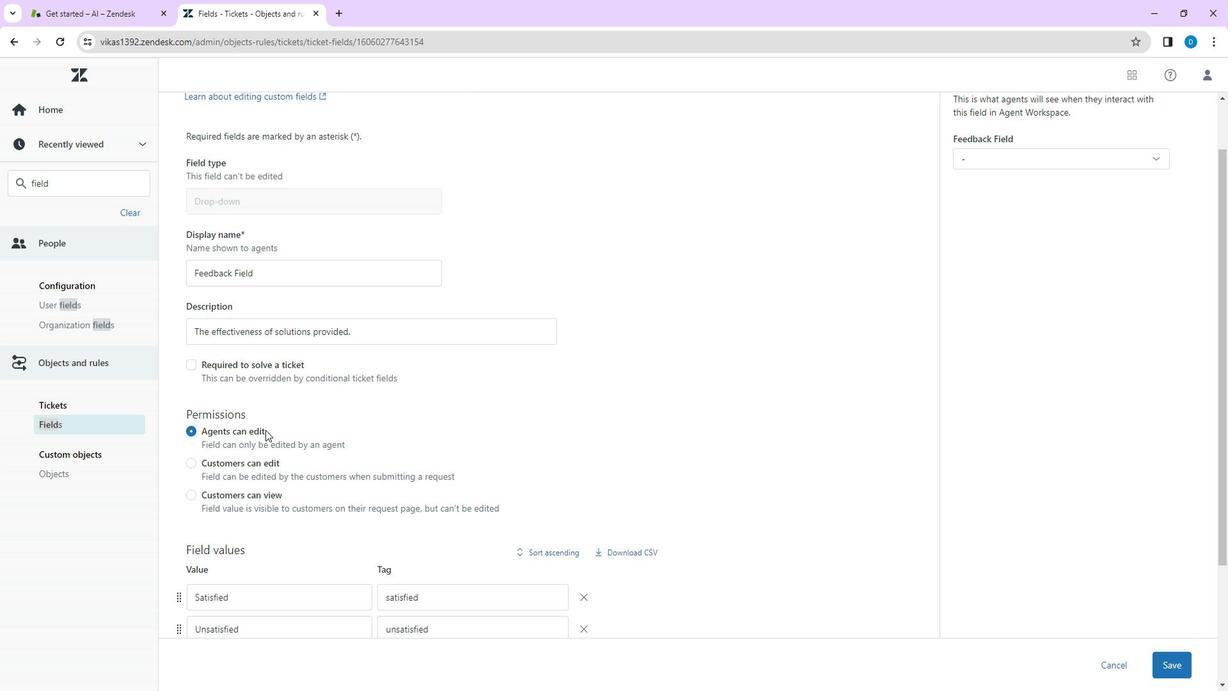 
Action: Mouse scrolled (261, 431) with delta (0, 0)
Screenshot: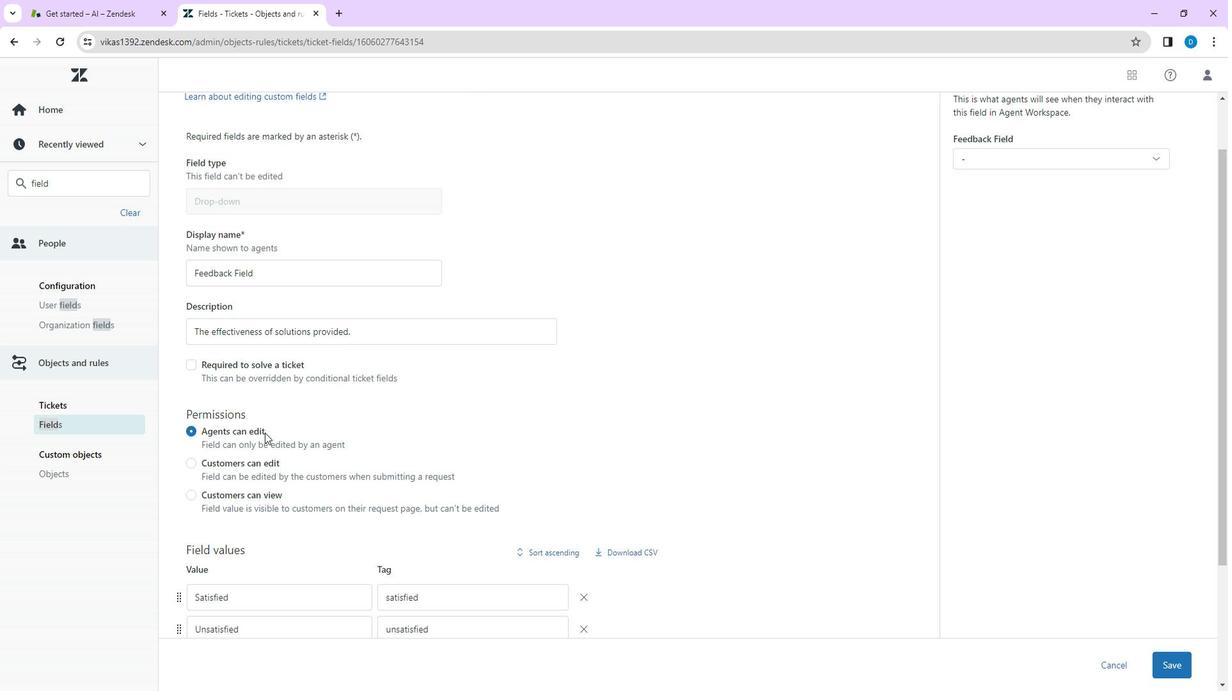 
Action: Mouse moved to (247, 533)
Screenshot: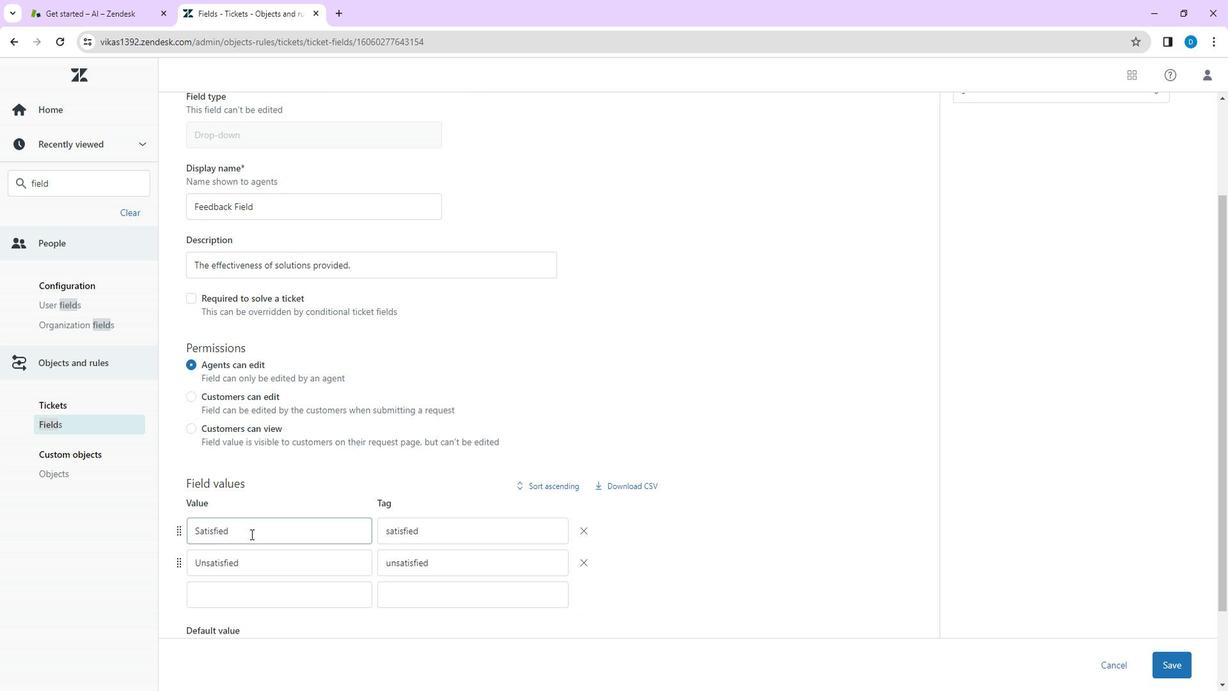 
Action: Mouse pressed left at (247, 533)
Screenshot: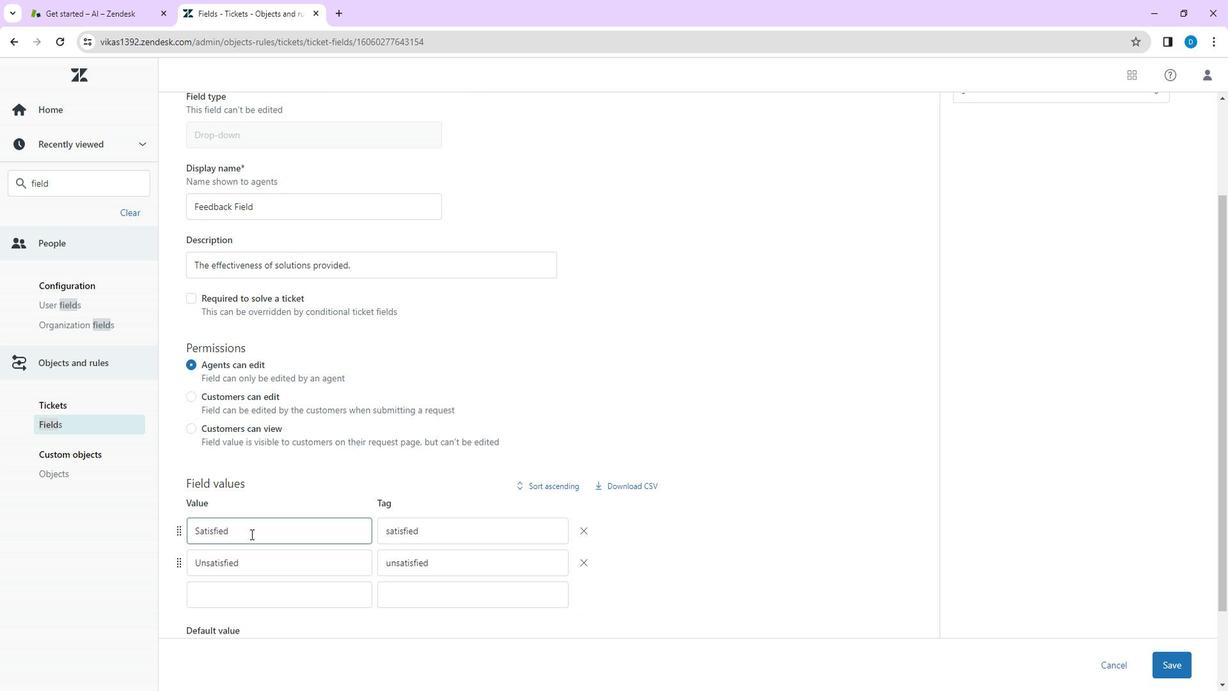 
Action: Mouse moved to (333, 440)
Screenshot: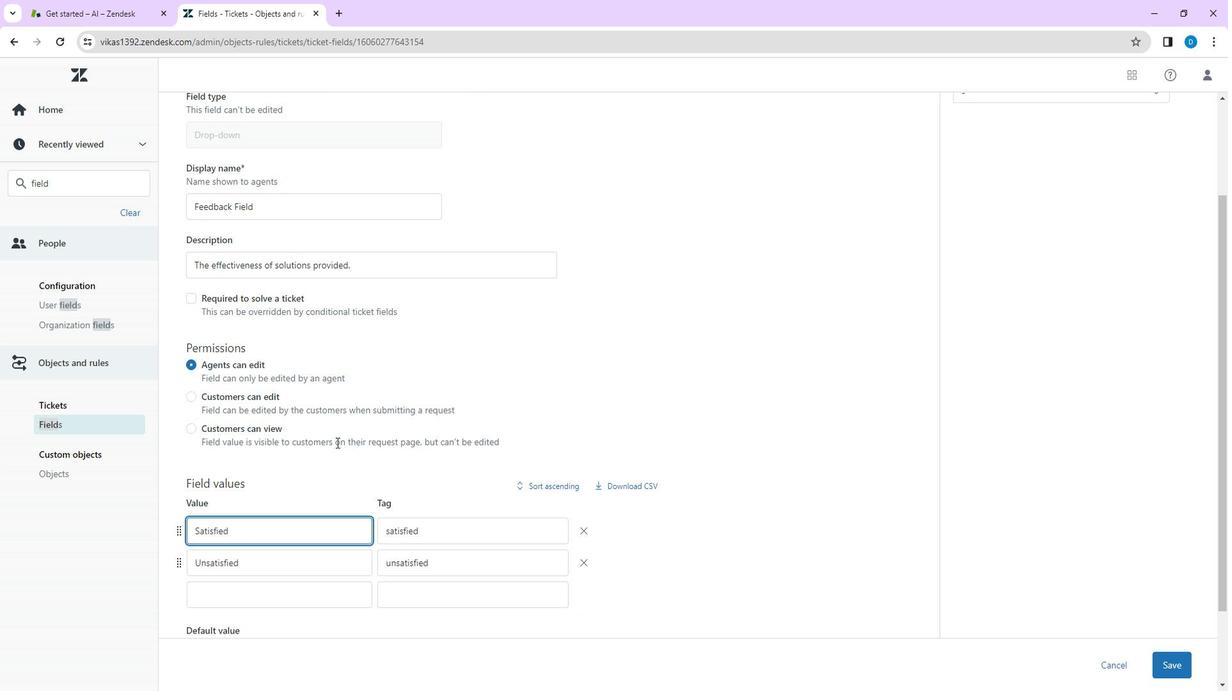 
Action: Mouse pressed left at (333, 440)
Screenshot: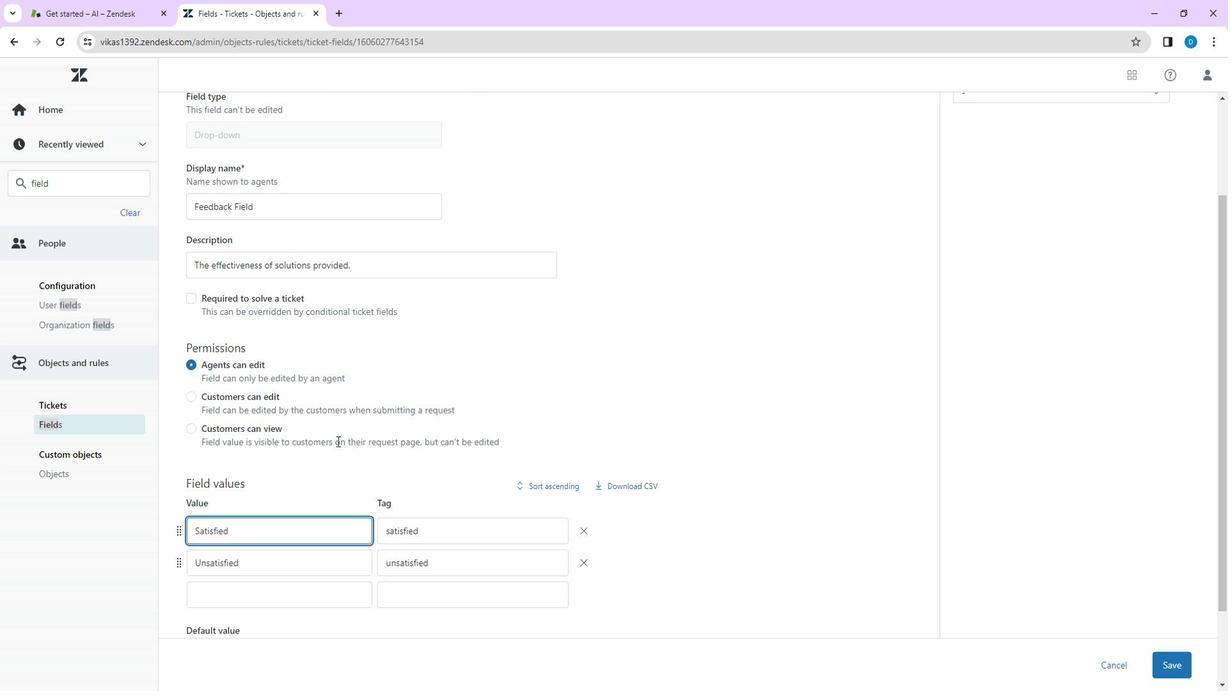
